 Task: Create a due date automation trigger when advanced on, 2 hours after a card is due add fields with custom field "Resume" set to a number lower than 1 and greater than 10.
Action: Mouse moved to (1309, 105)
Screenshot: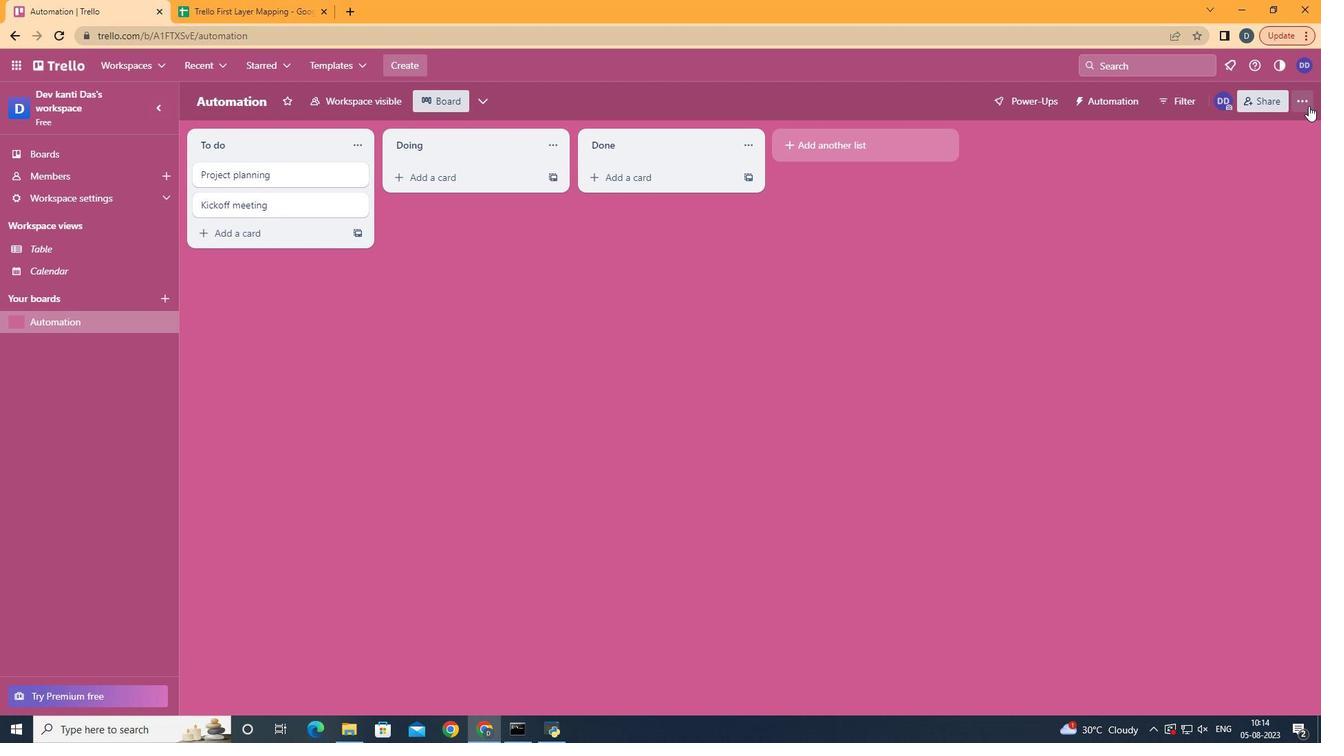 
Action: Mouse pressed left at (1309, 105)
Screenshot: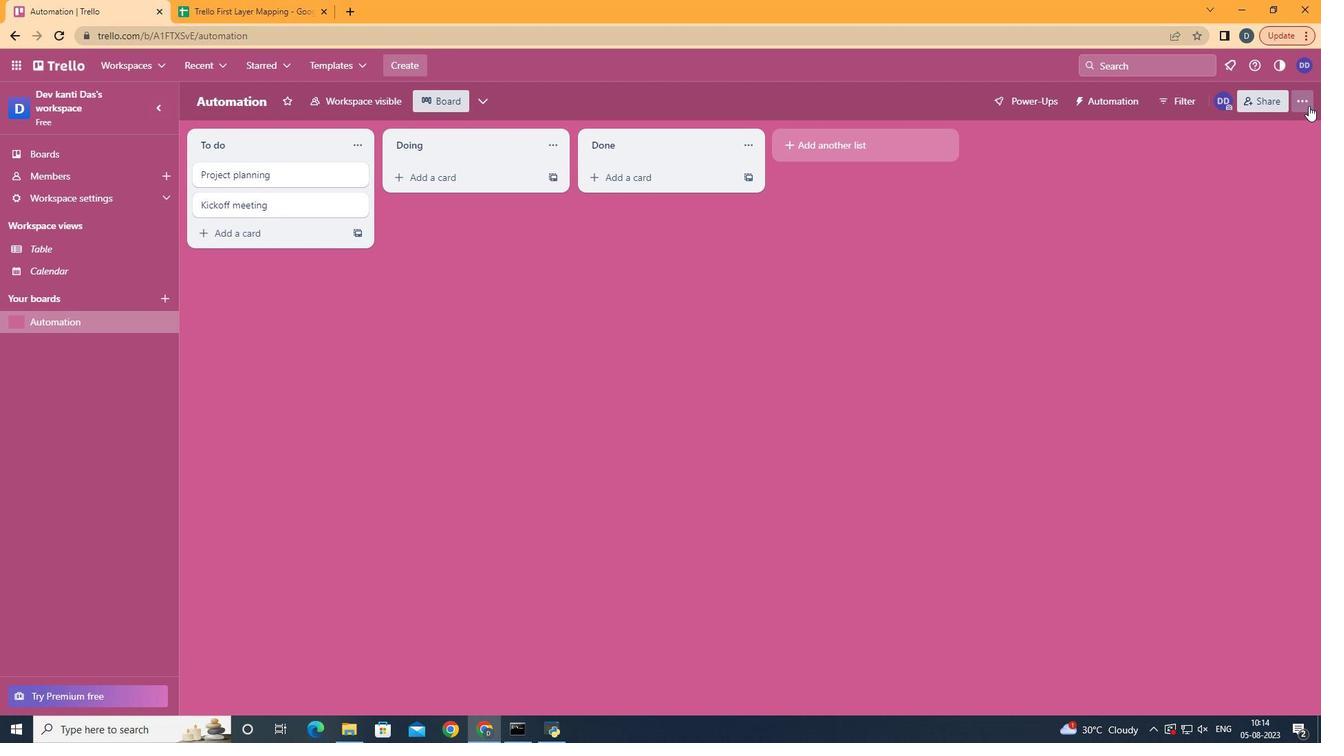 
Action: Mouse moved to (1183, 289)
Screenshot: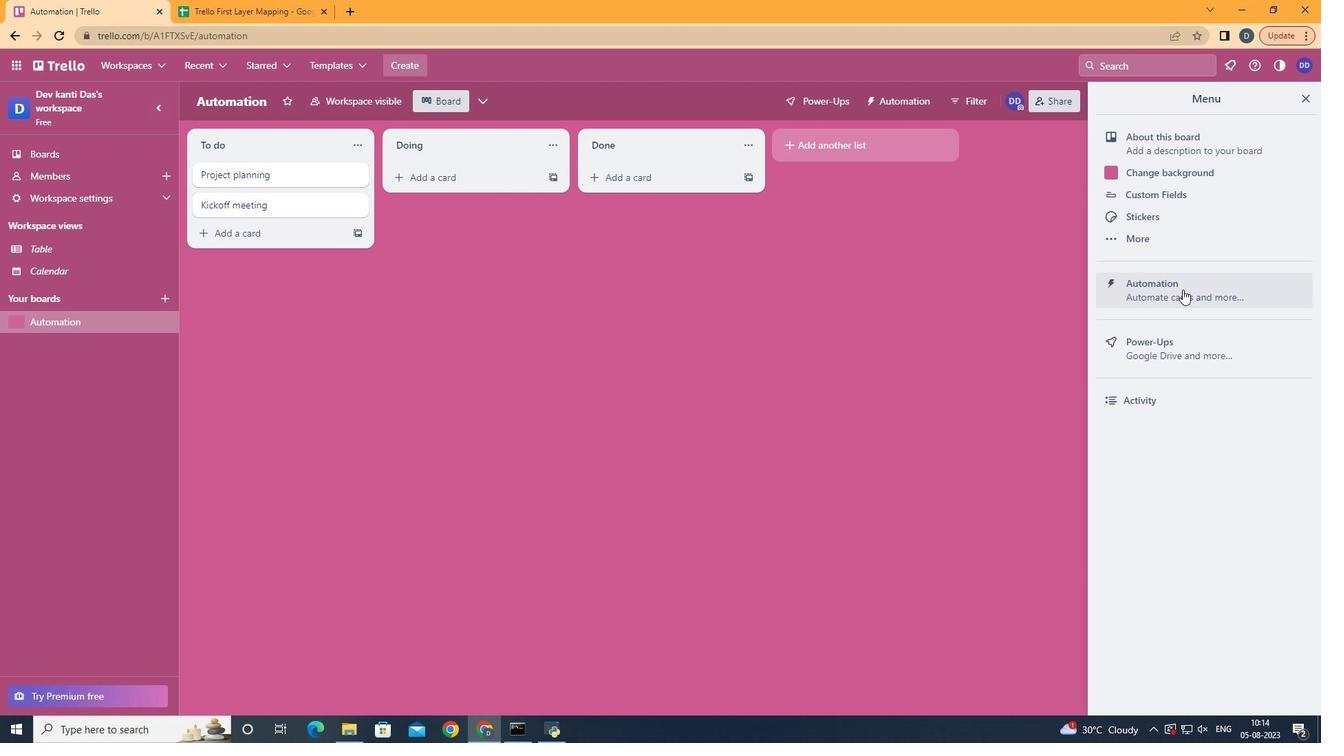 
Action: Mouse pressed left at (1183, 289)
Screenshot: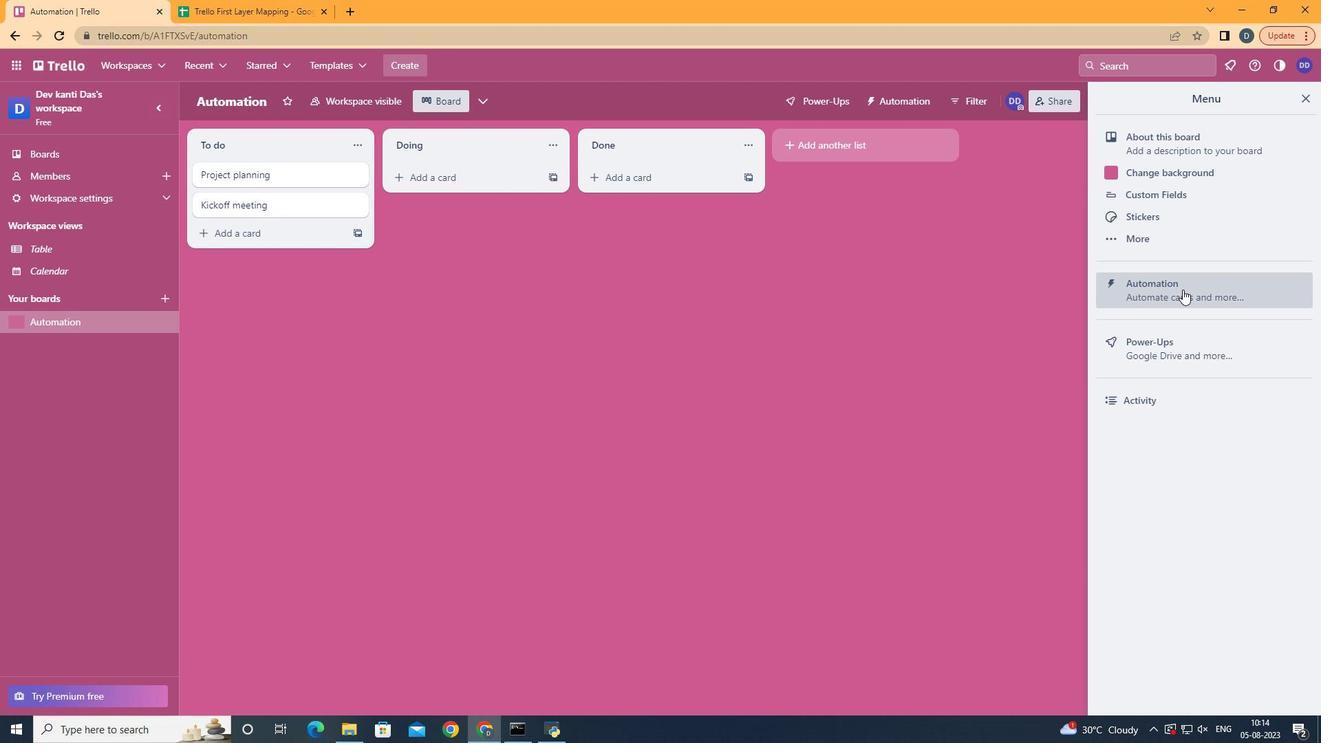 
Action: Mouse moved to (266, 278)
Screenshot: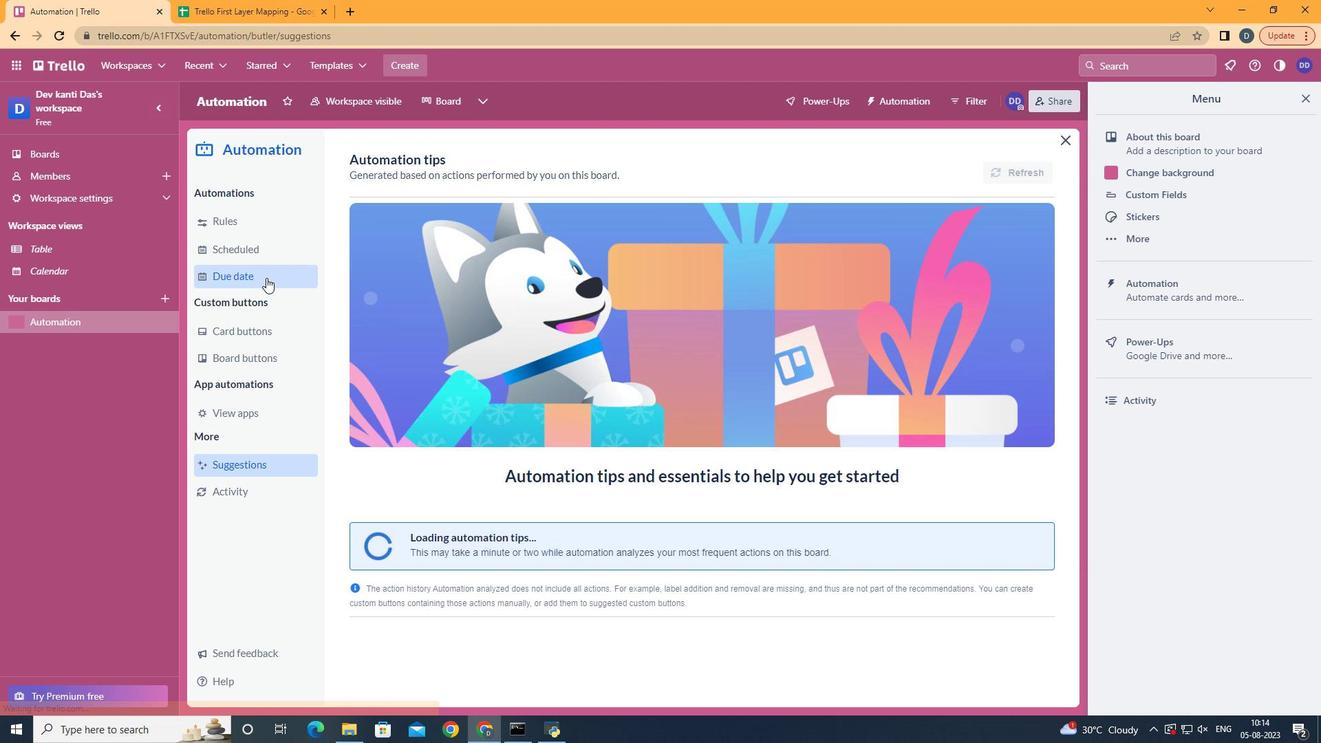 
Action: Mouse pressed left at (266, 278)
Screenshot: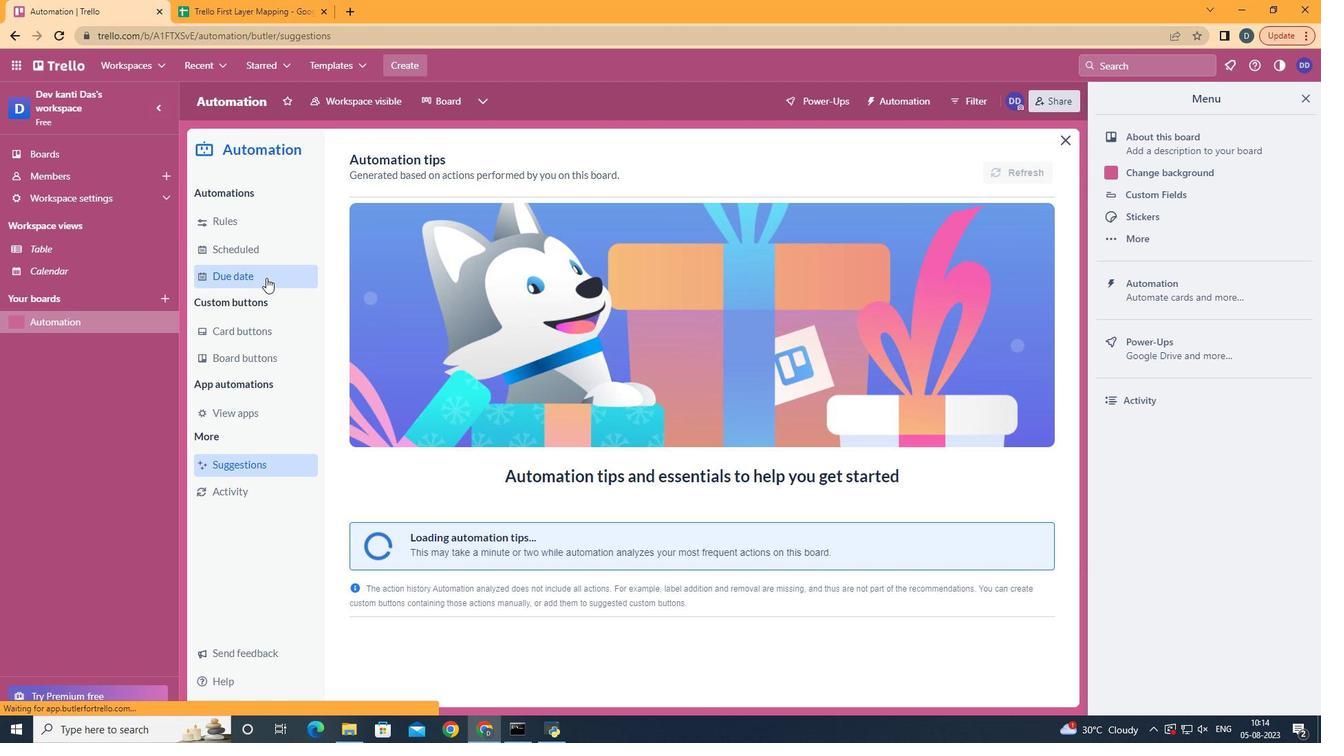 
Action: Mouse moved to (969, 165)
Screenshot: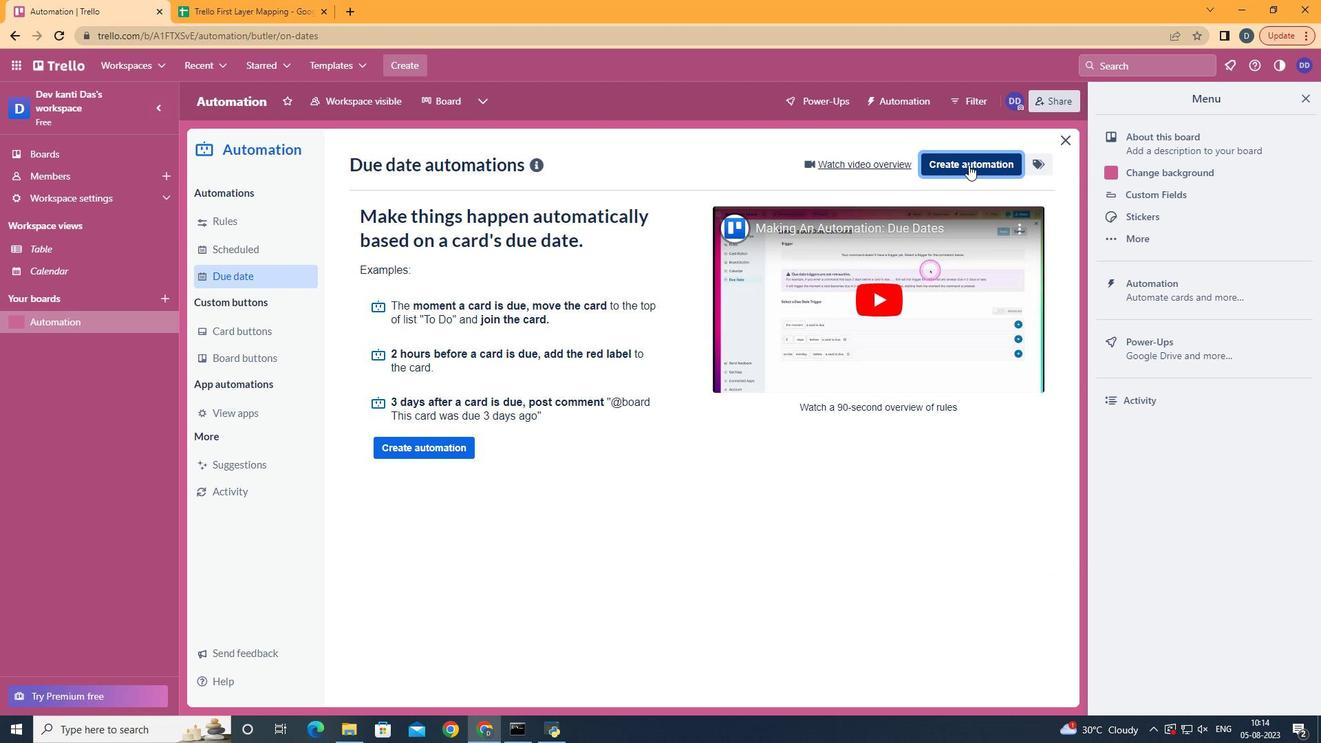 
Action: Mouse pressed left at (969, 165)
Screenshot: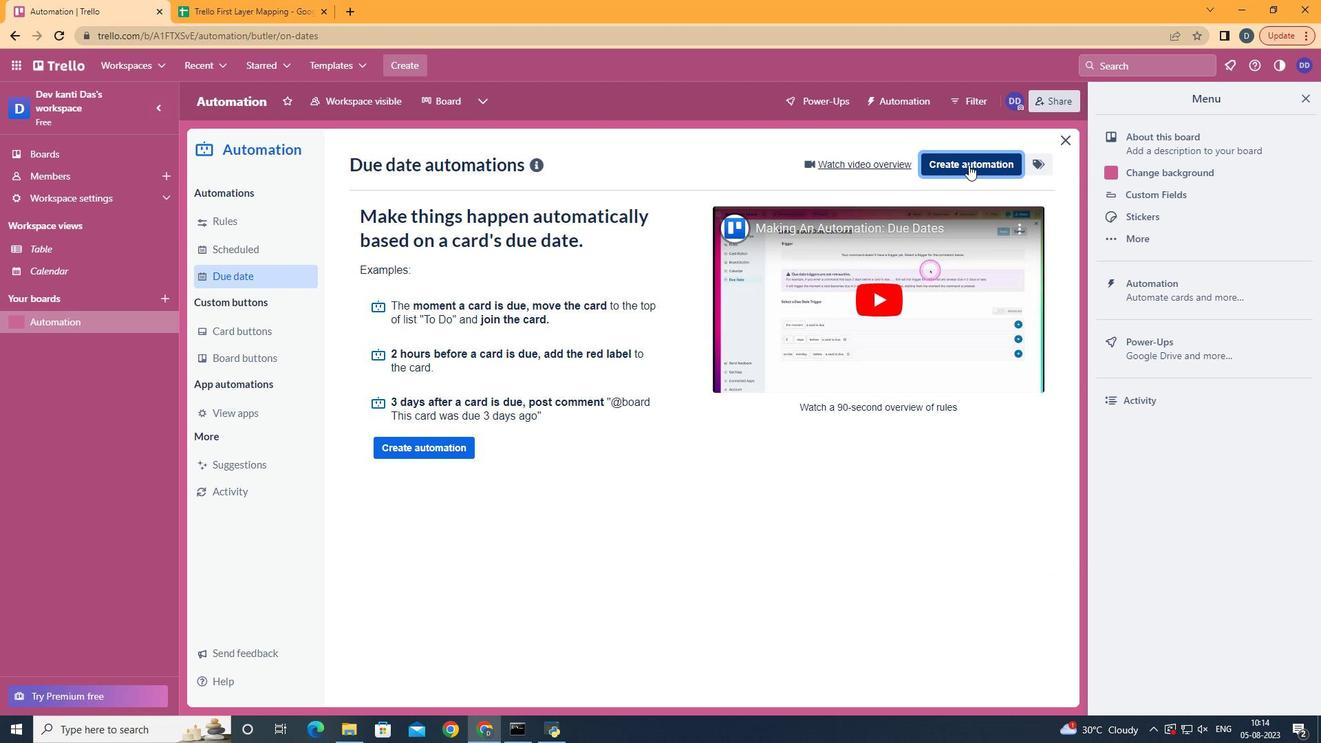 
Action: Mouse moved to (756, 299)
Screenshot: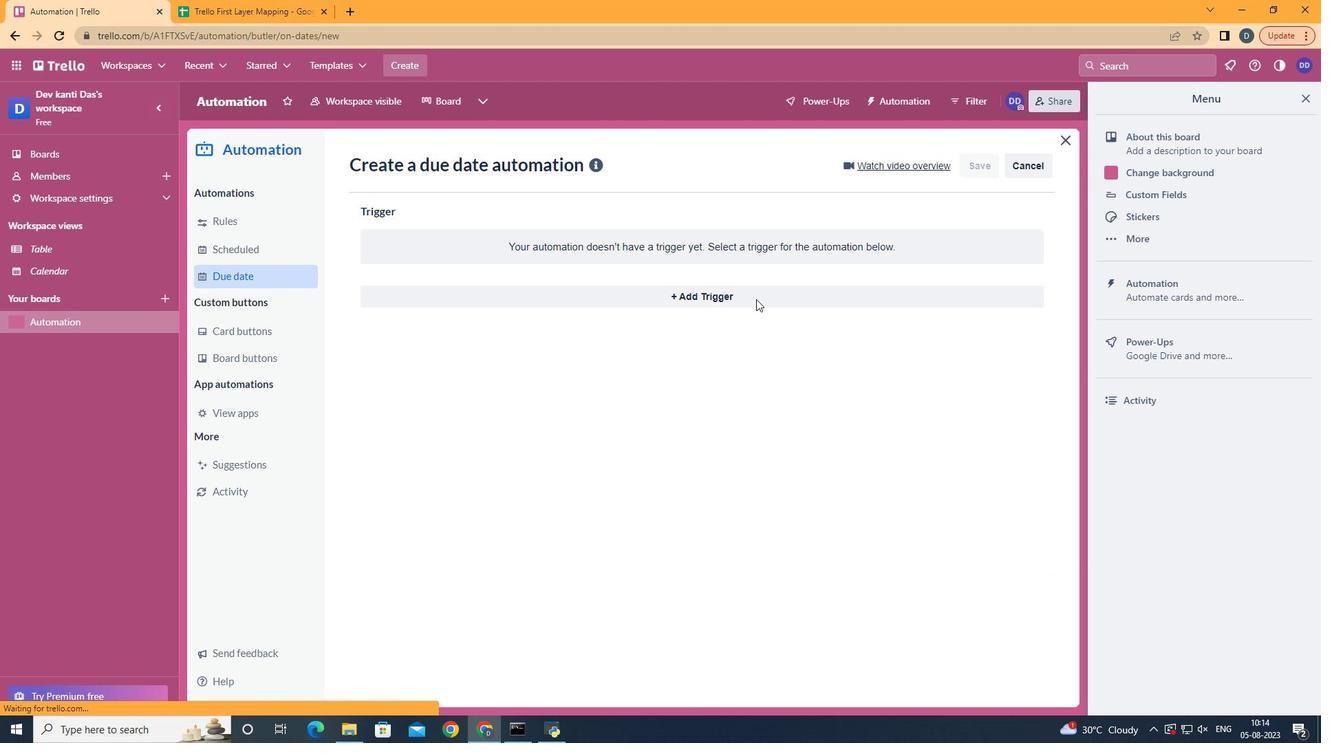 
Action: Mouse pressed left at (756, 299)
Screenshot: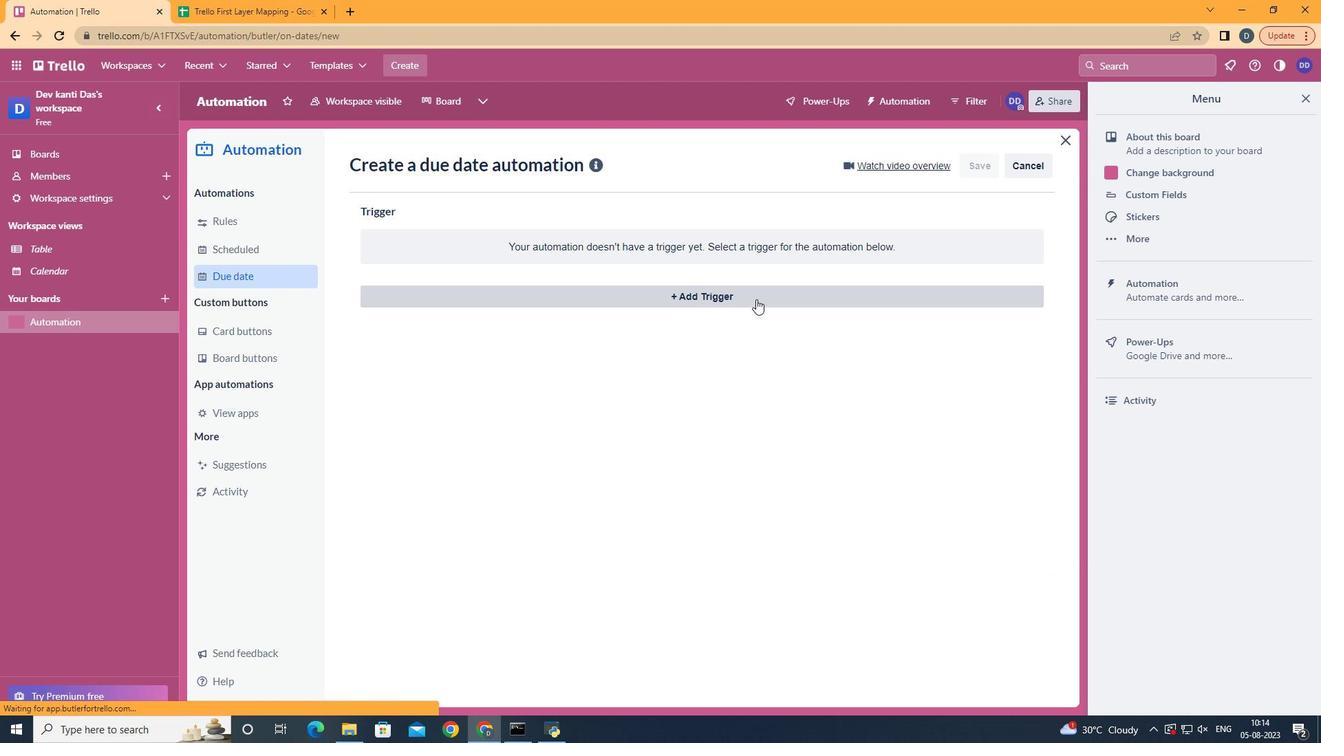 
Action: Mouse moved to (445, 583)
Screenshot: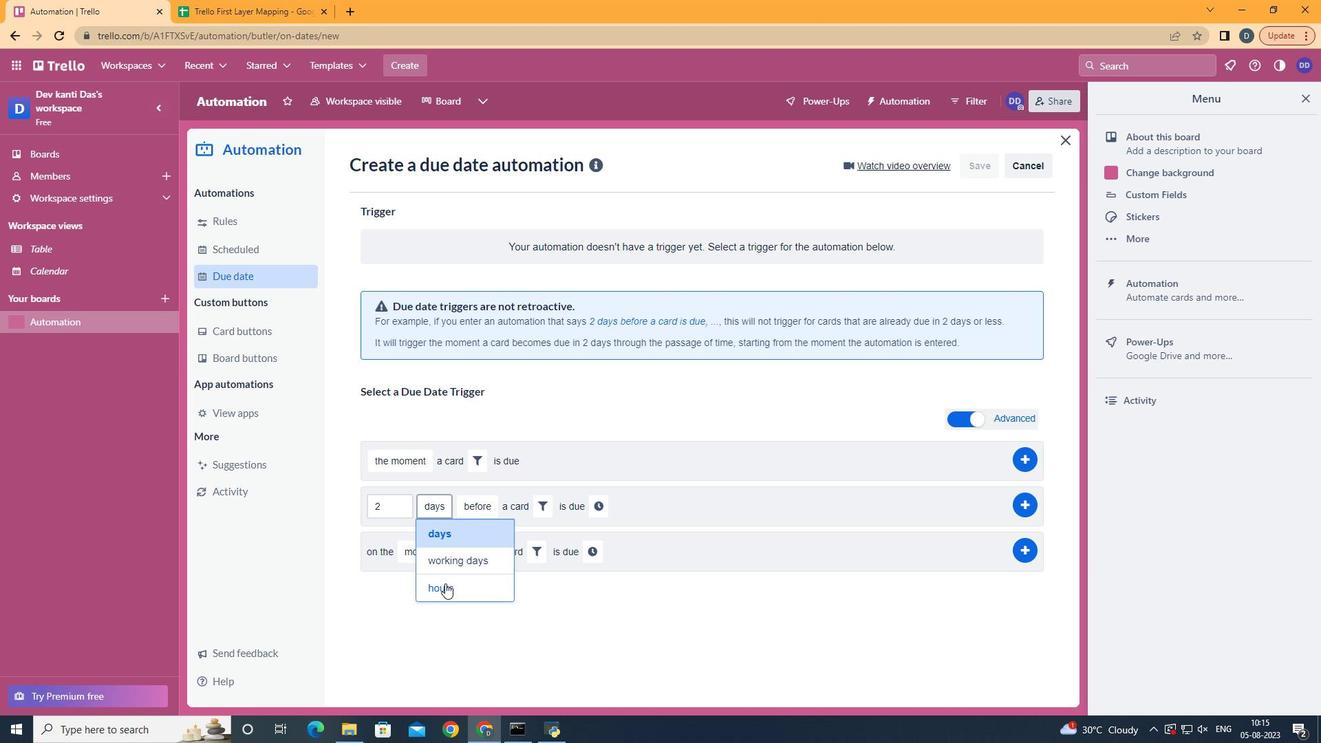 
Action: Mouse pressed left at (445, 583)
Screenshot: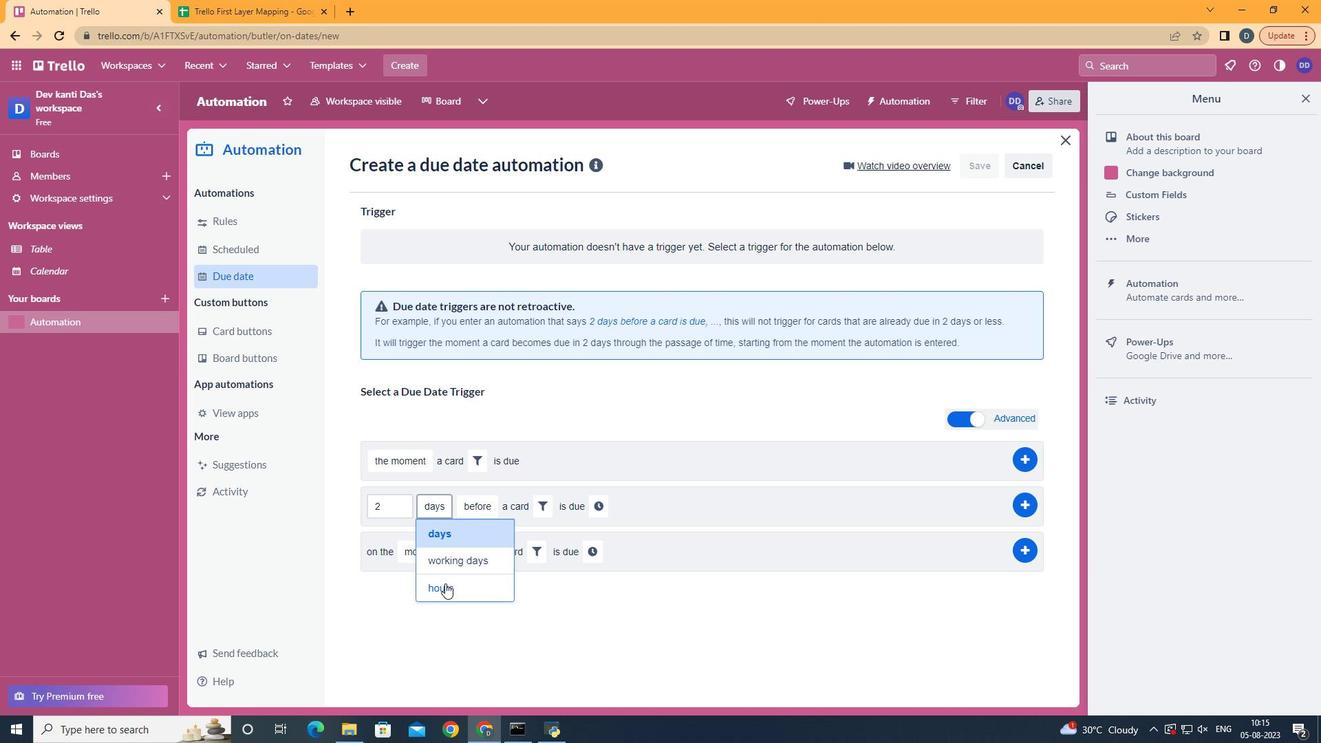 
Action: Mouse moved to (485, 563)
Screenshot: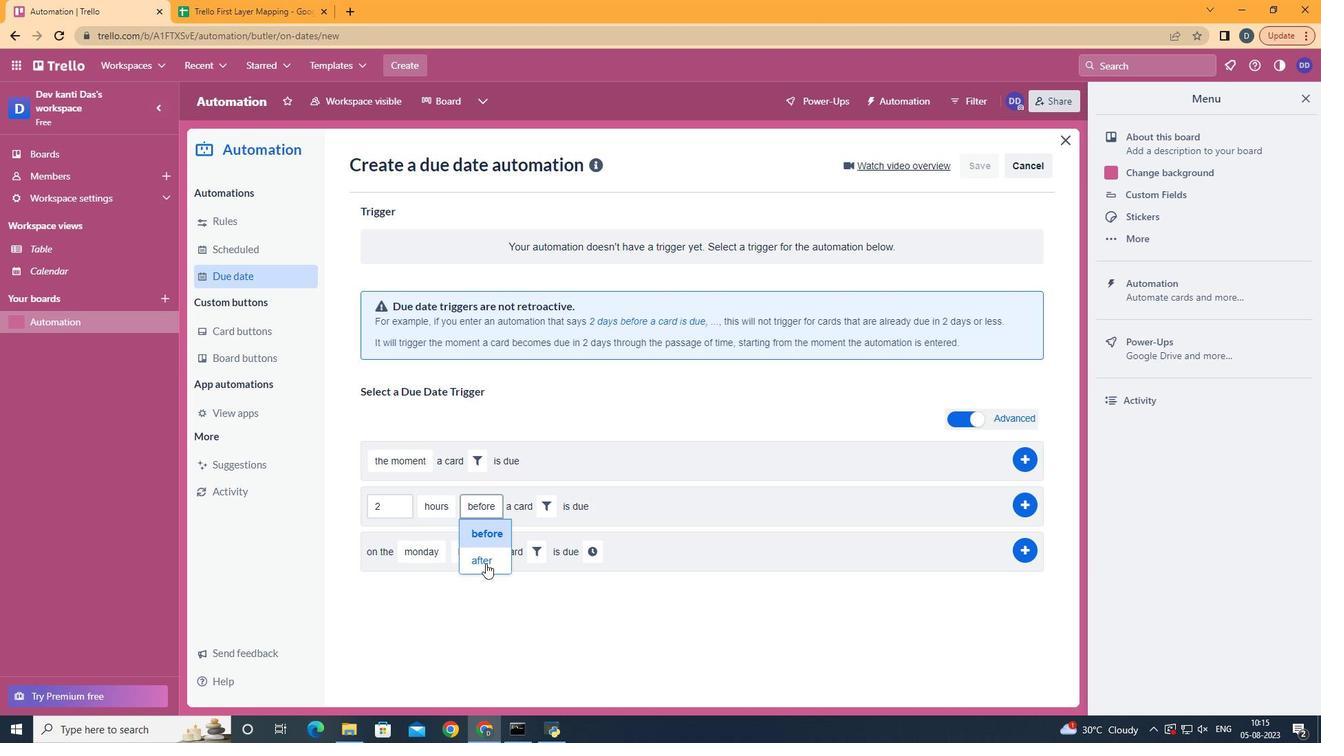 
Action: Mouse pressed left at (485, 563)
Screenshot: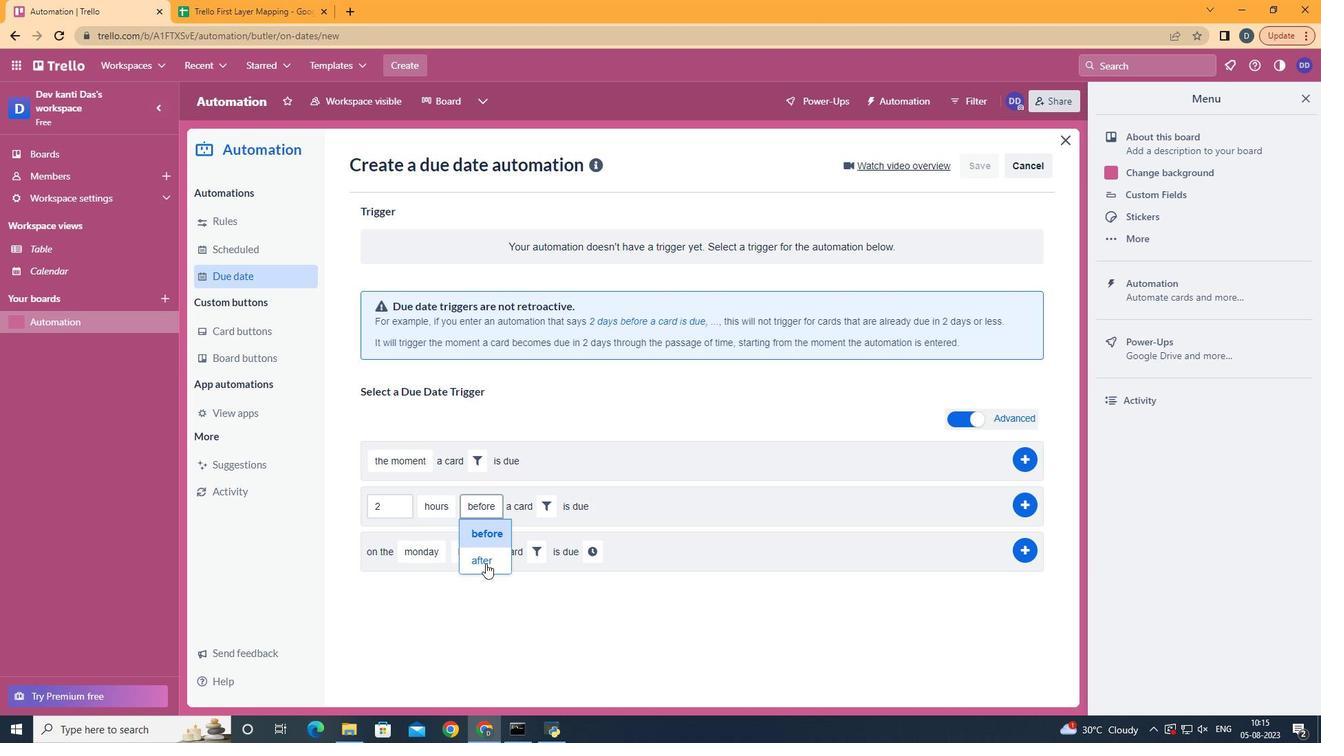 
Action: Mouse moved to (543, 510)
Screenshot: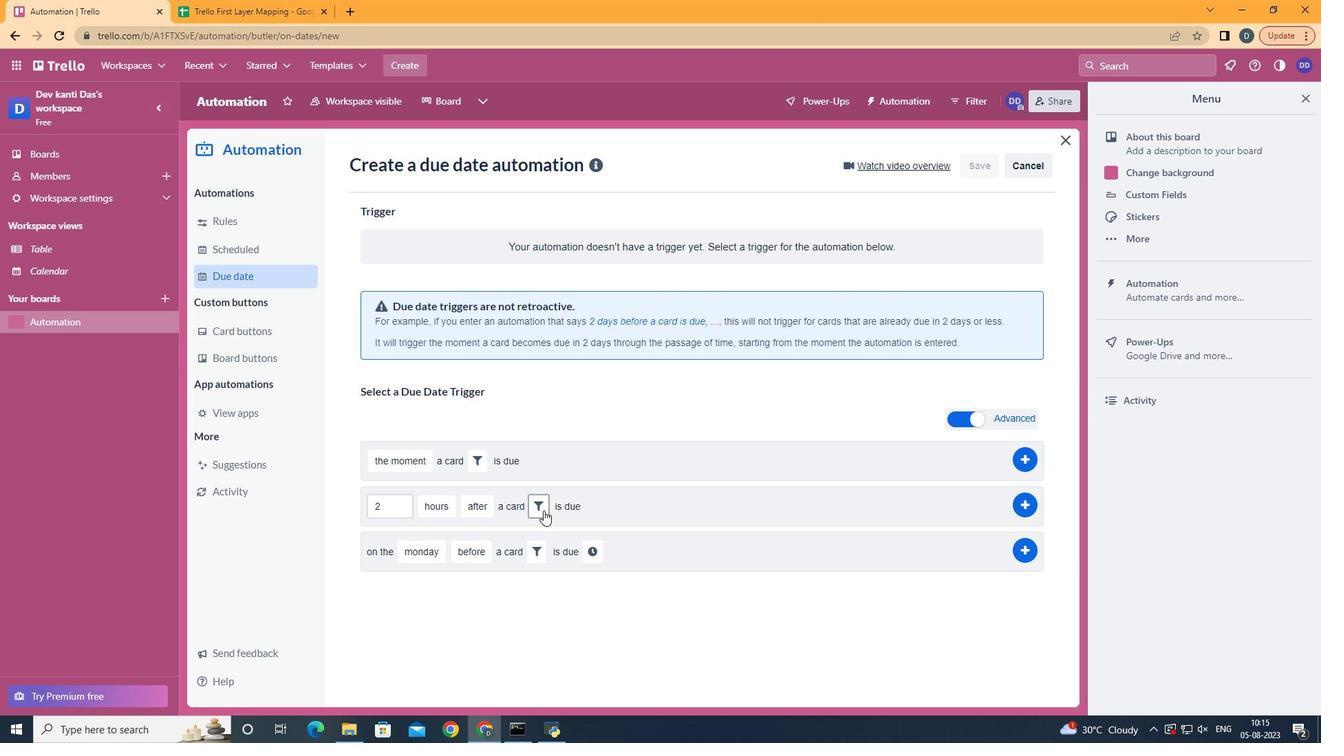
Action: Mouse pressed left at (543, 510)
Screenshot: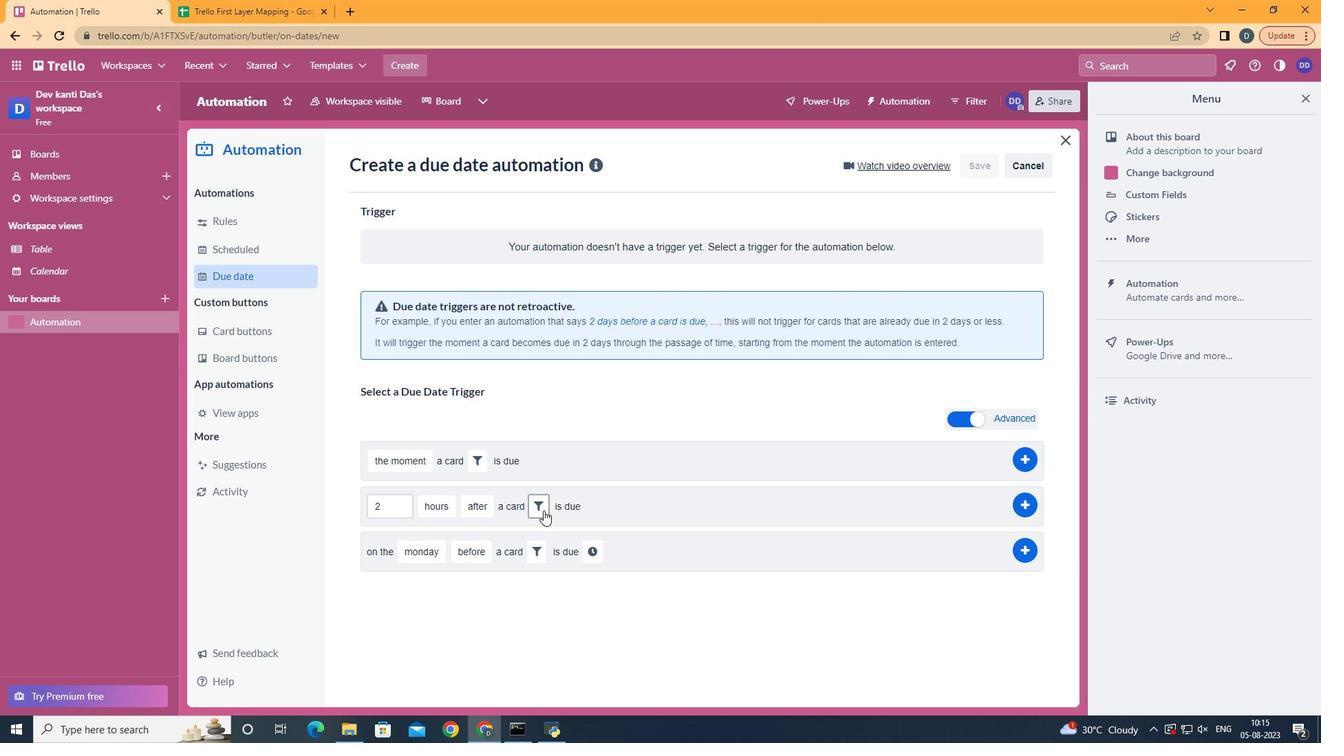 
Action: Mouse moved to (780, 558)
Screenshot: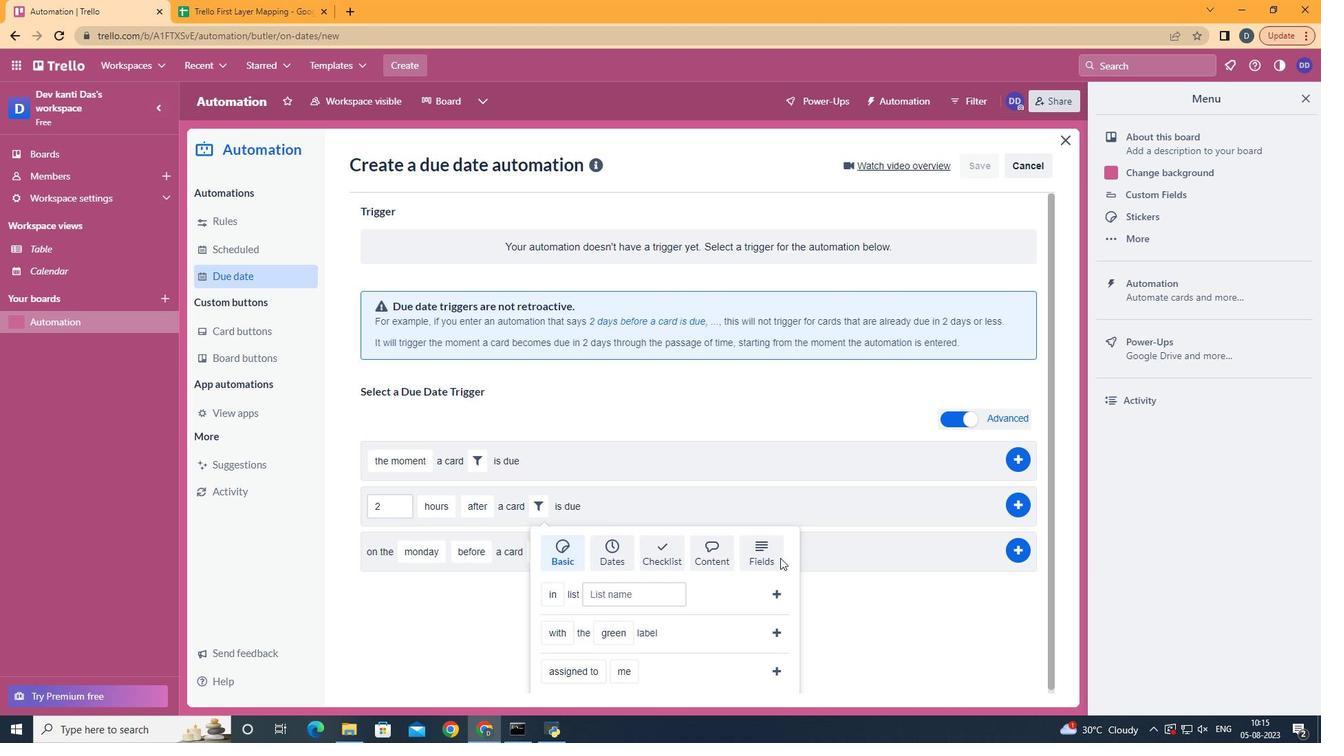 
Action: Mouse pressed left at (780, 558)
Screenshot: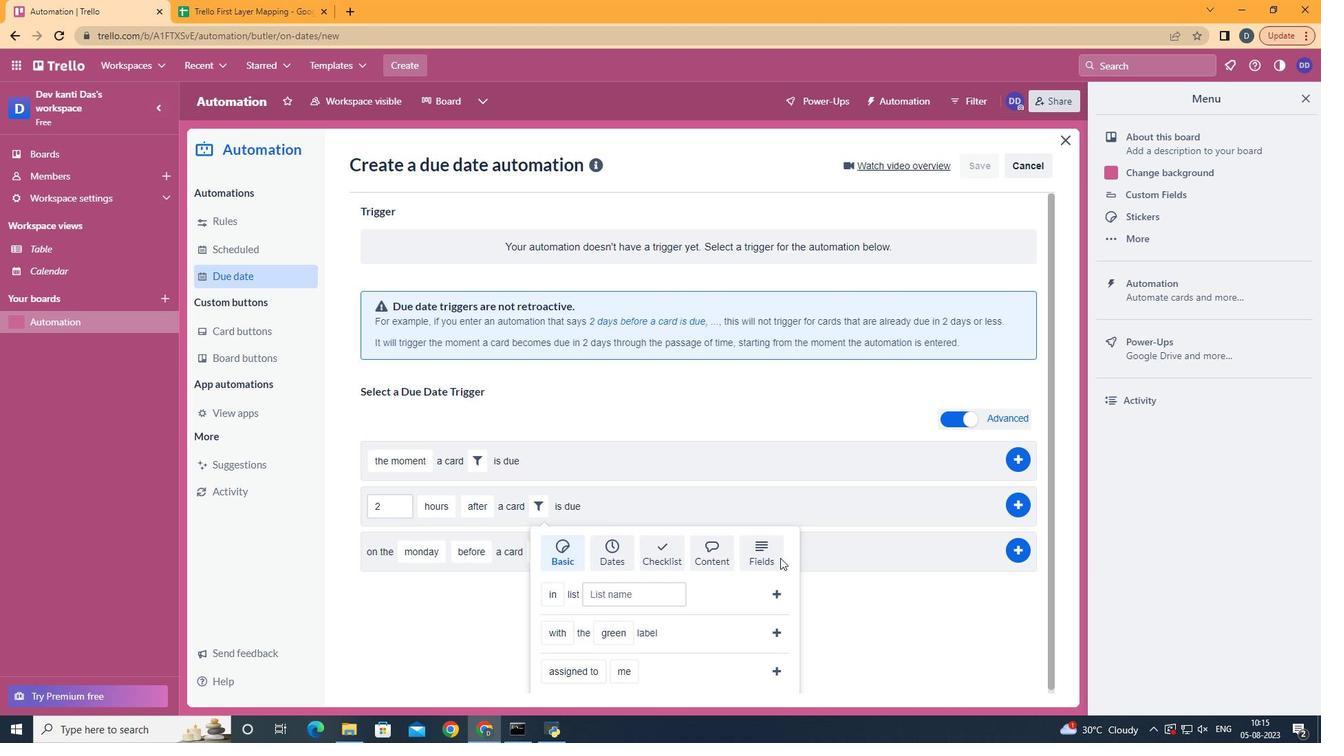 
Action: Mouse moved to (780, 557)
Screenshot: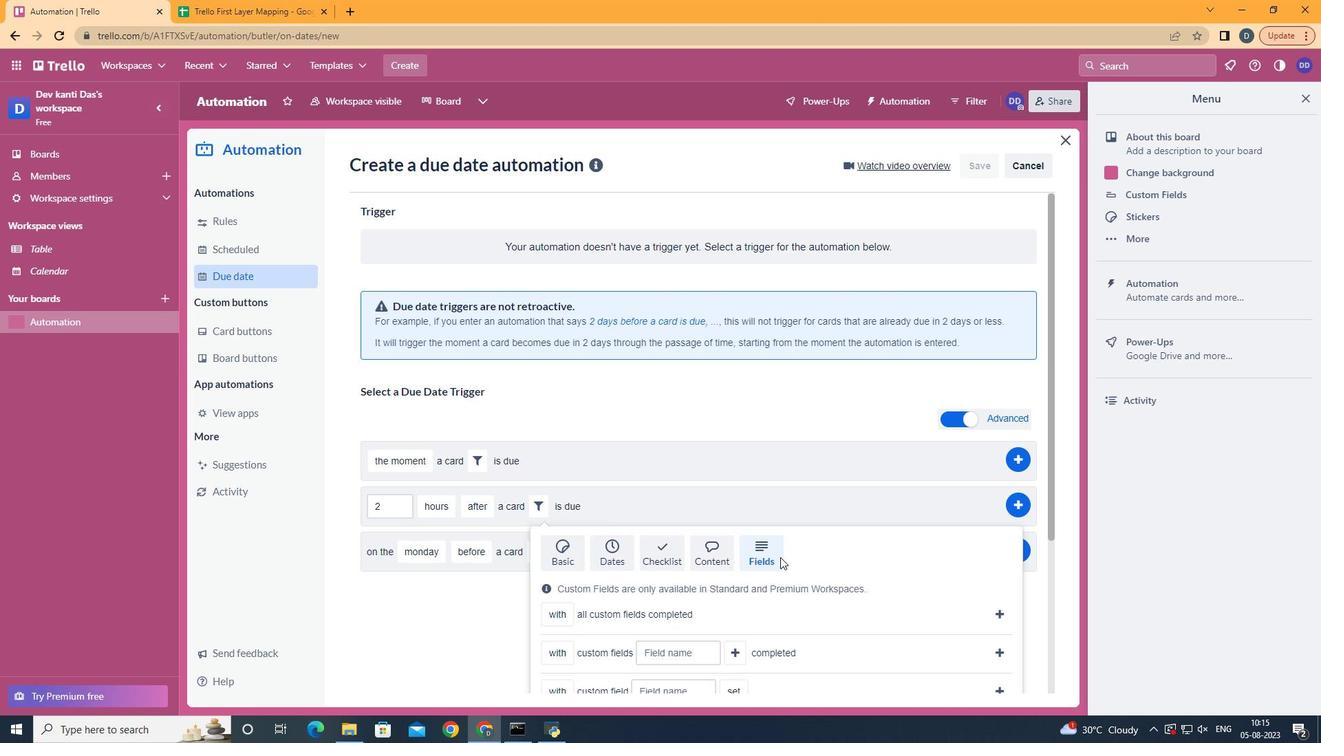 
Action: Mouse scrolled (780, 556) with delta (0, 0)
Screenshot: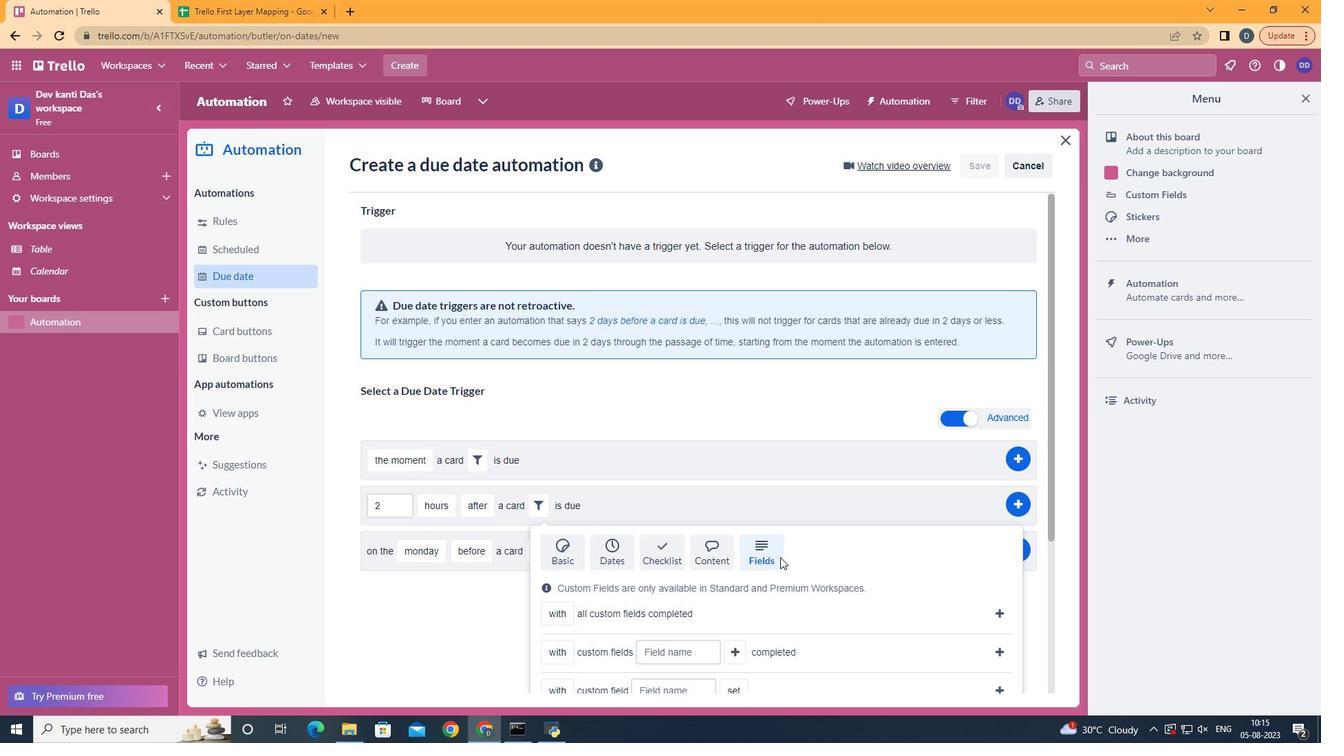 
Action: Mouse scrolled (780, 556) with delta (0, 0)
Screenshot: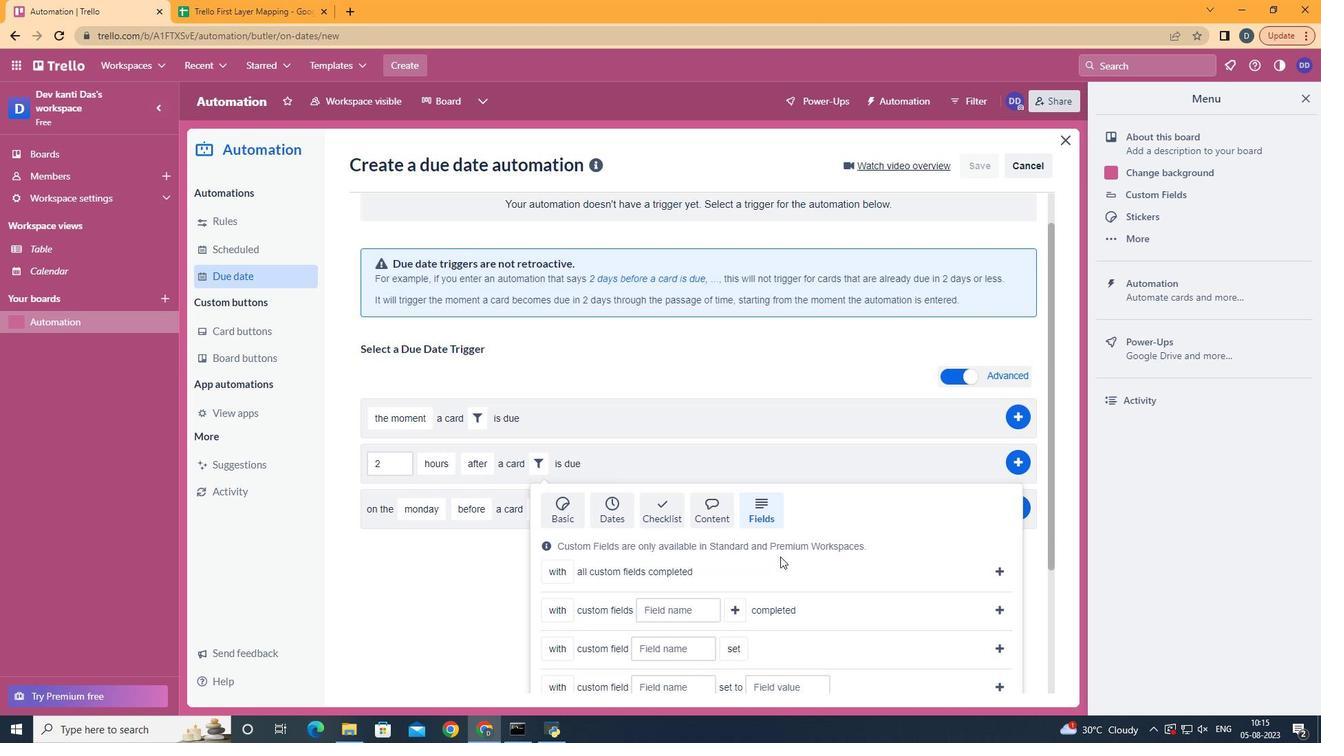
Action: Mouse scrolled (780, 556) with delta (0, 0)
Screenshot: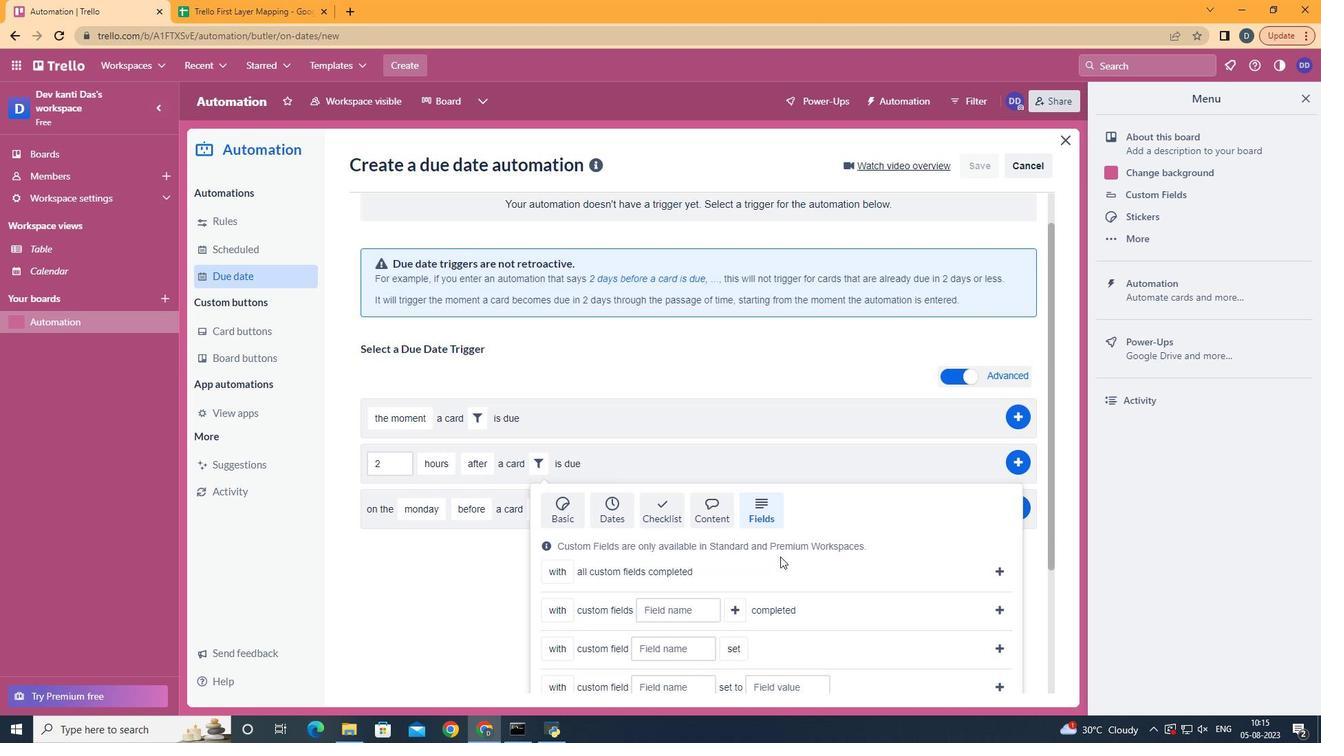 
Action: Mouse scrolled (780, 556) with delta (0, 0)
Screenshot: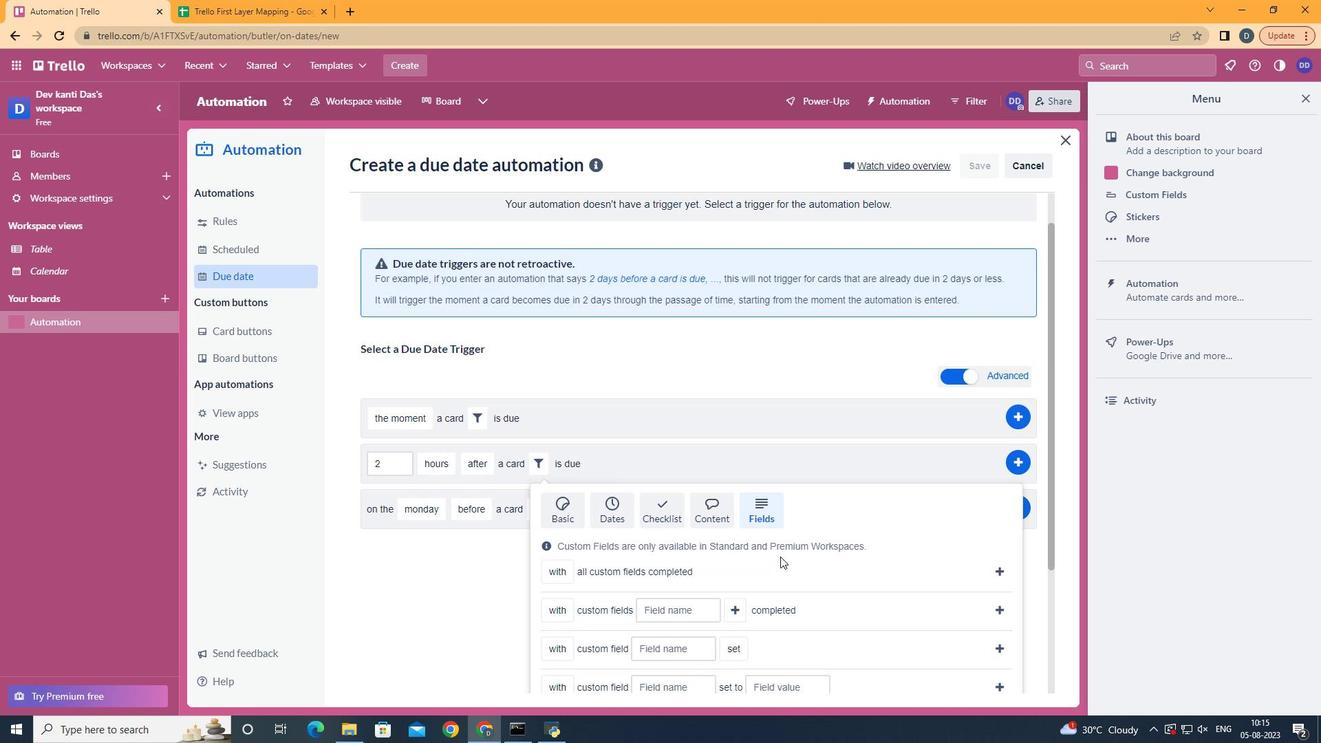 
Action: Mouse scrolled (780, 556) with delta (0, 0)
Screenshot: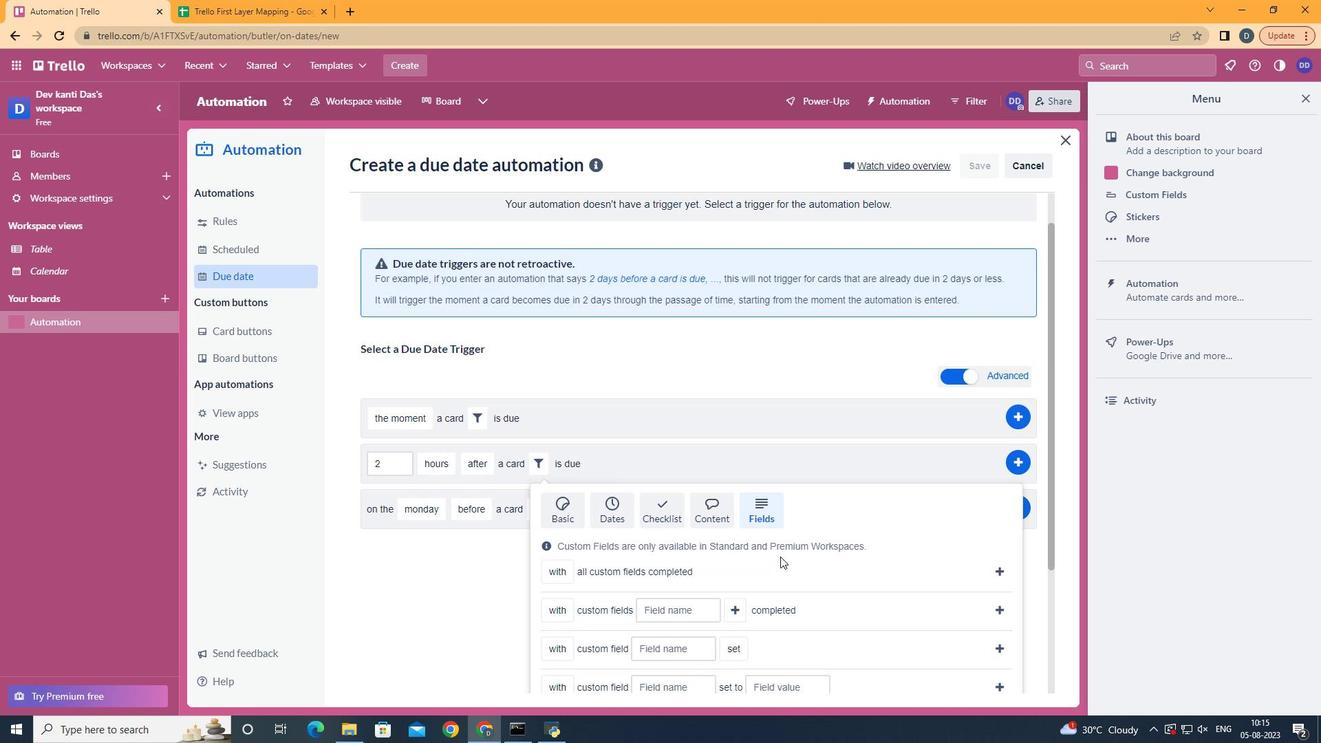 
Action: Mouse moved to (560, 611)
Screenshot: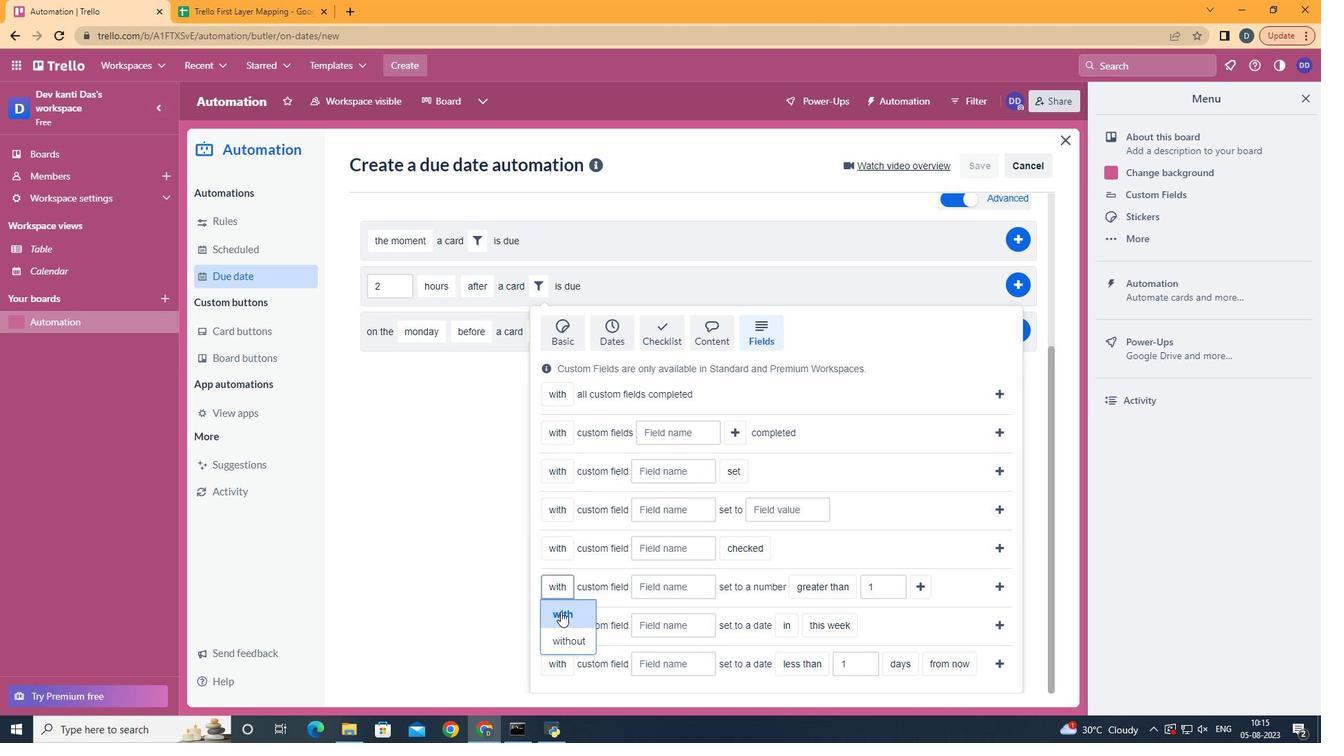 
Action: Mouse pressed left at (560, 611)
Screenshot: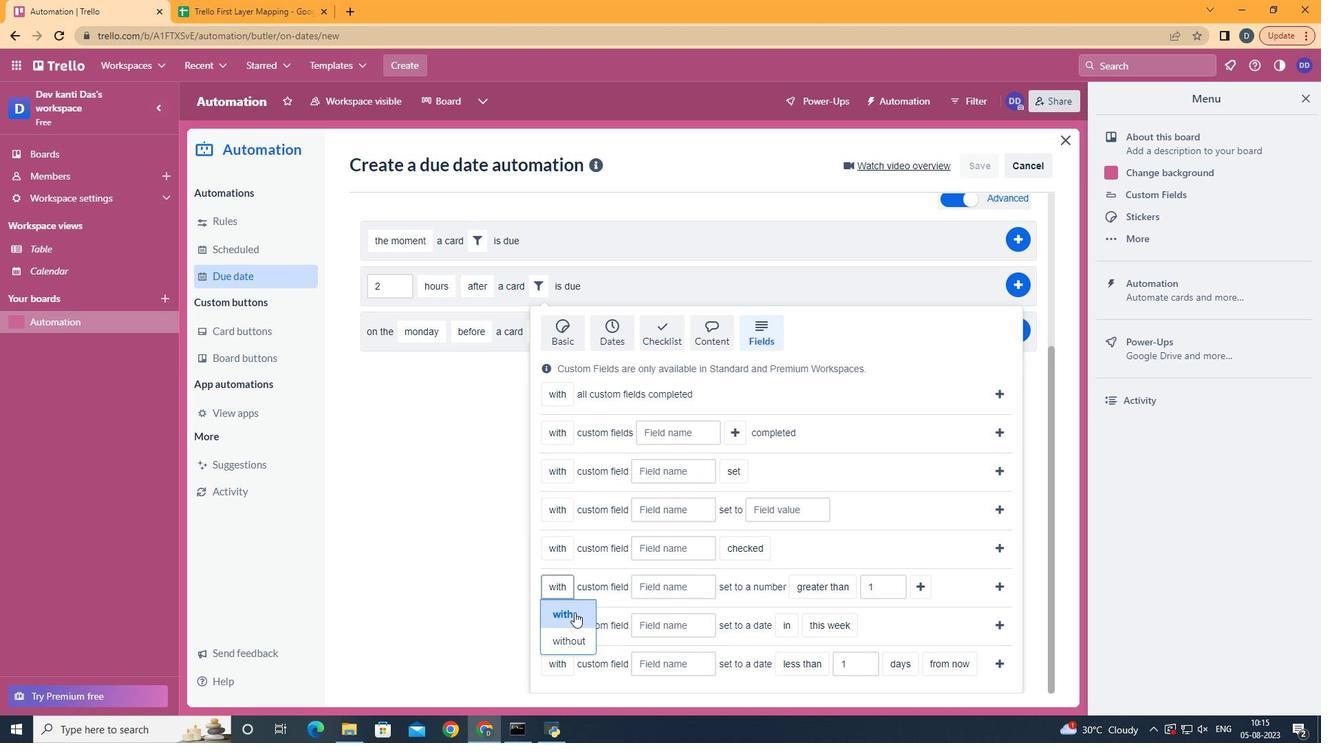 
Action: Mouse moved to (658, 590)
Screenshot: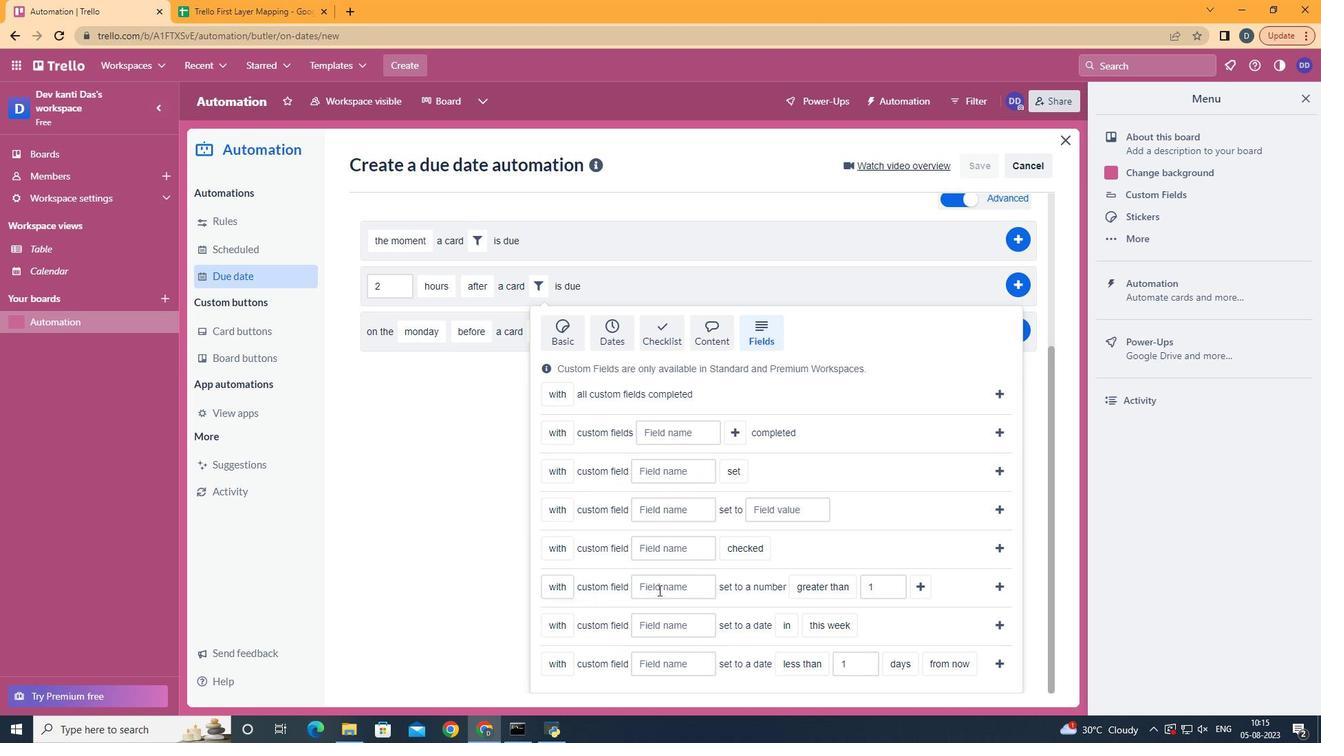 
Action: Mouse pressed left at (658, 590)
Screenshot: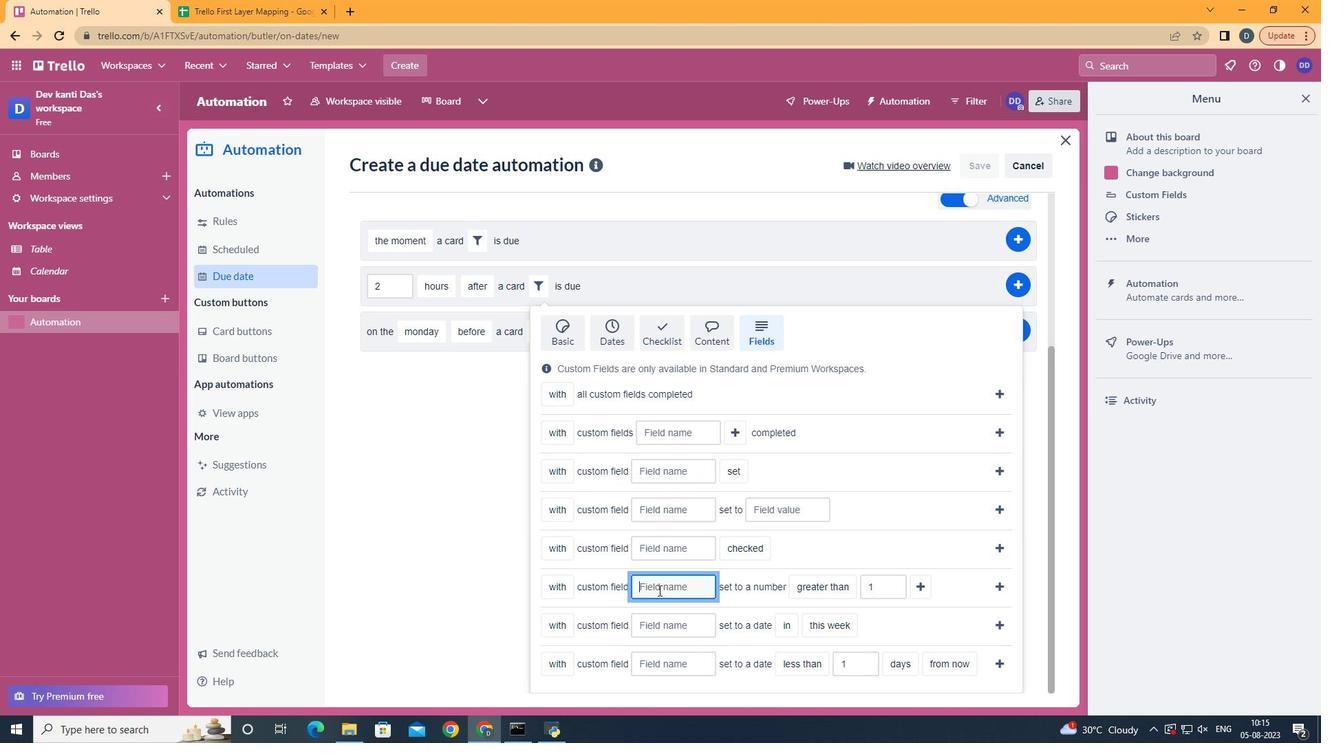 
Action: Key pressed <Key.shift>Resume
Screenshot: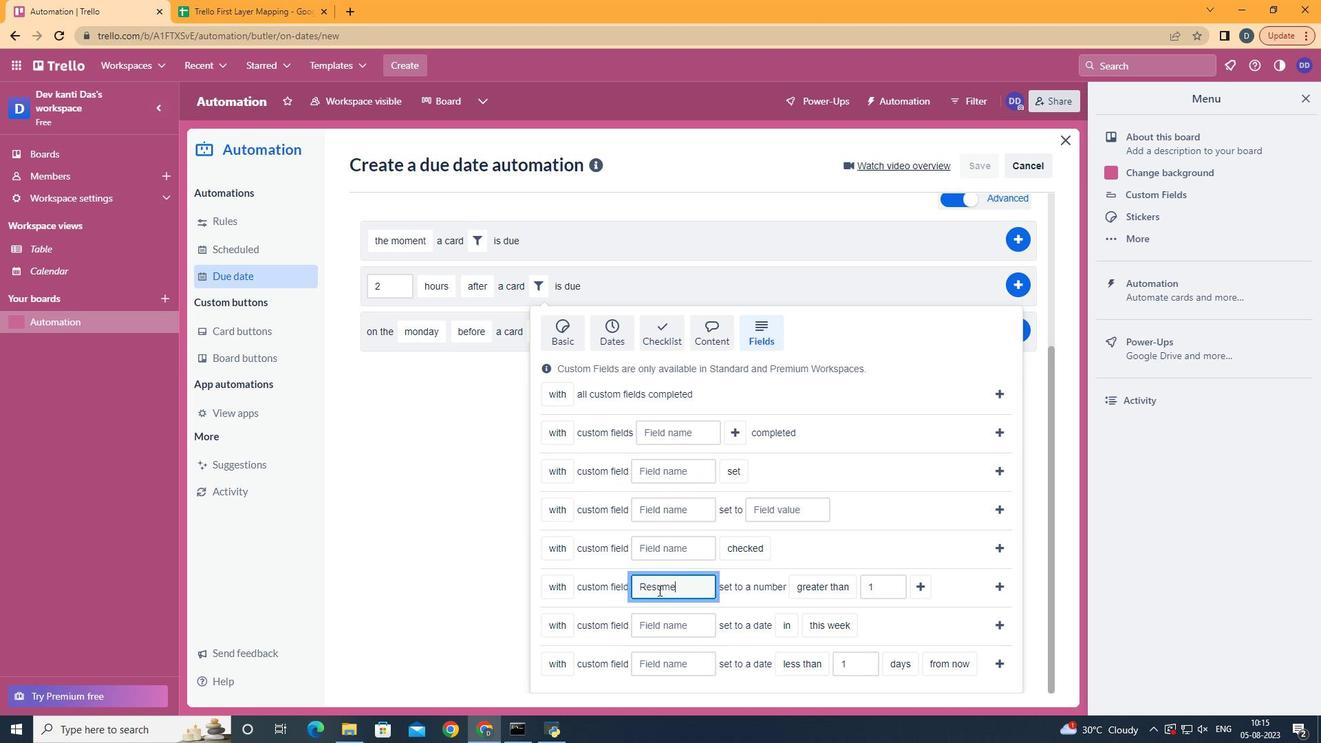 
Action: Mouse moved to (845, 536)
Screenshot: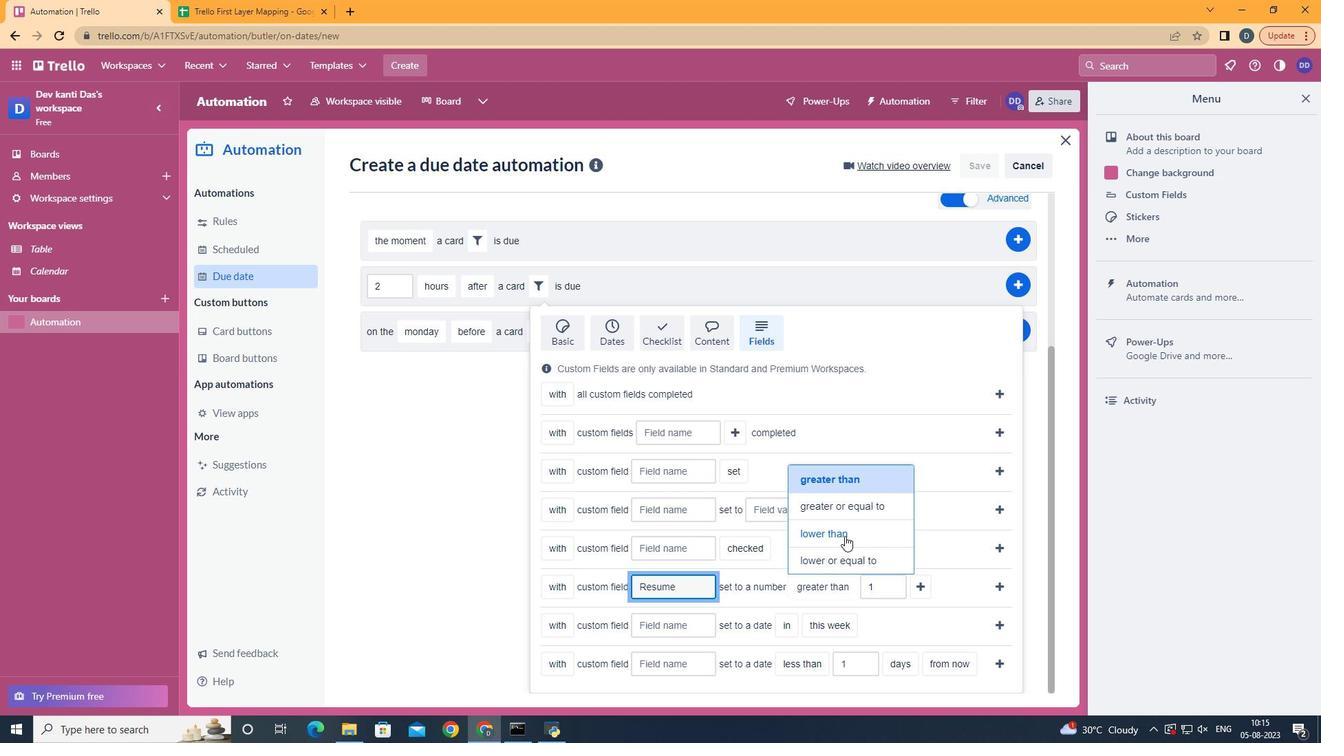 
Action: Mouse pressed left at (845, 536)
Screenshot: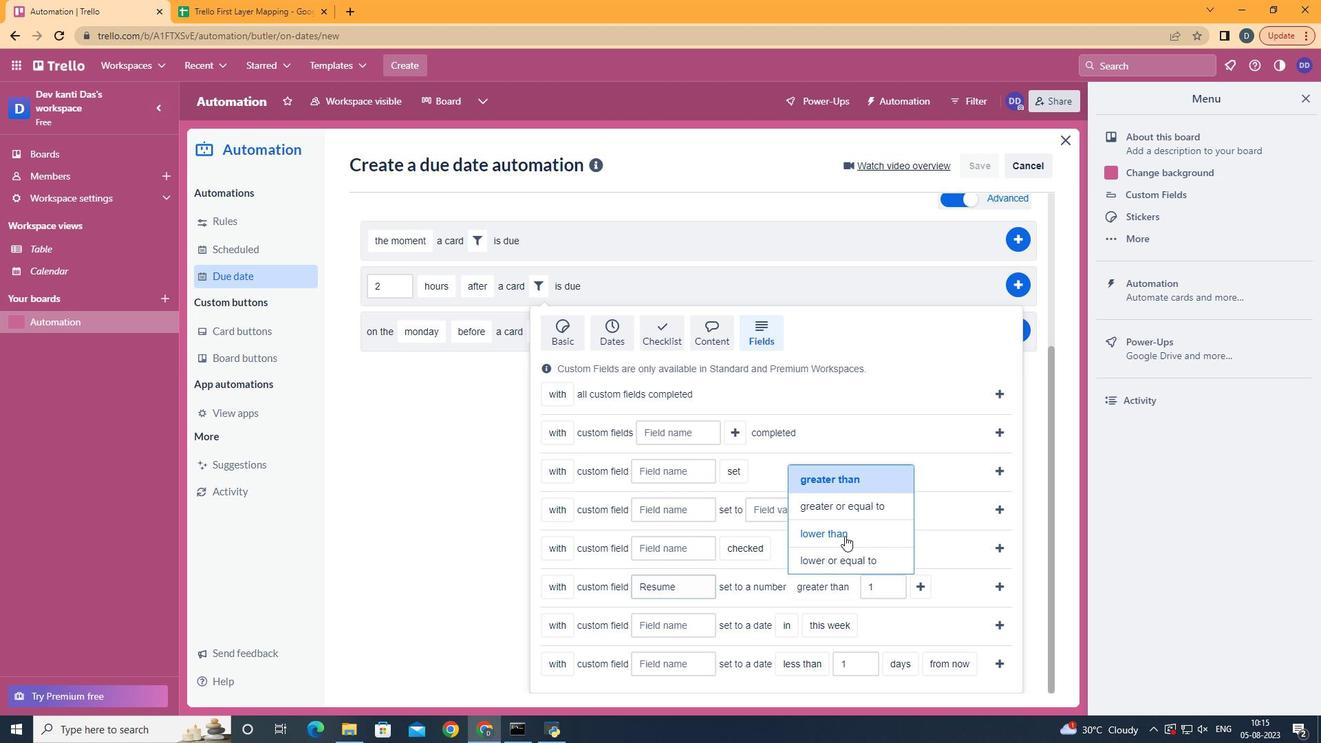 
Action: Mouse moved to (907, 591)
Screenshot: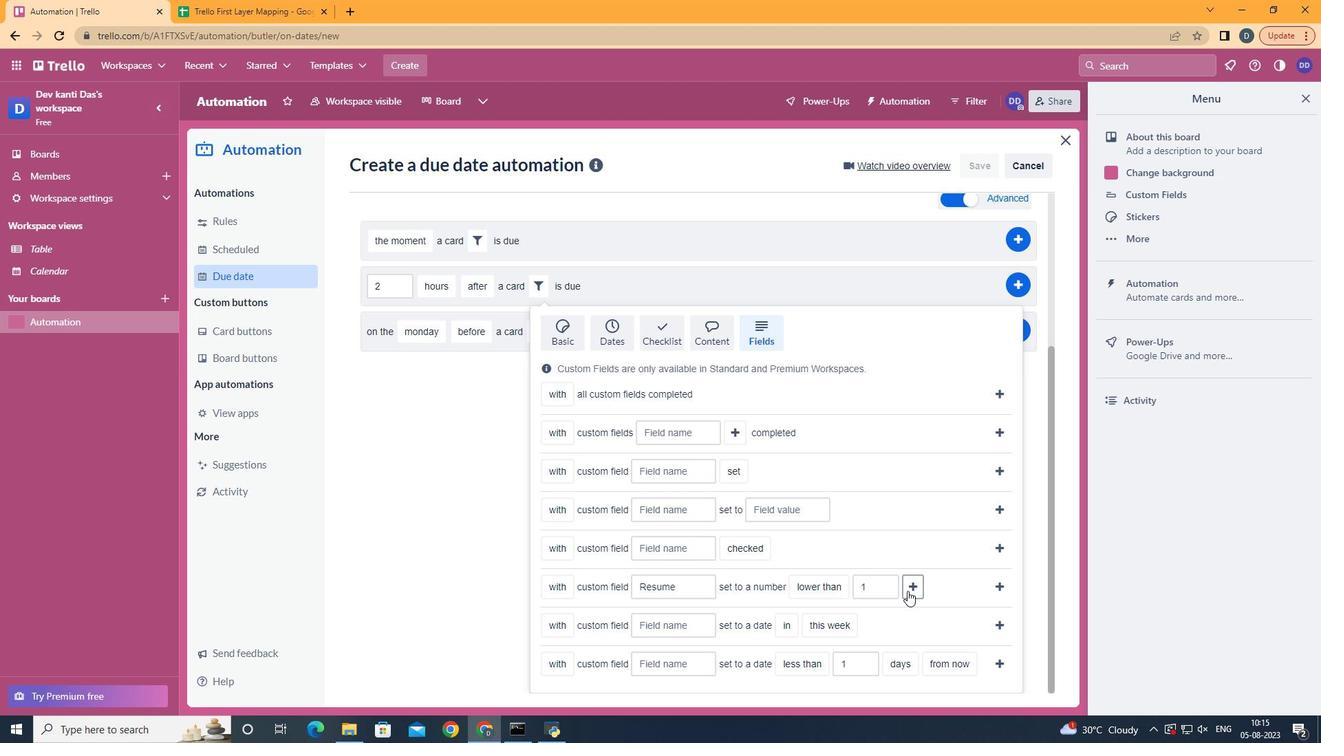 
Action: Mouse pressed left at (907, 591)
Screenshot: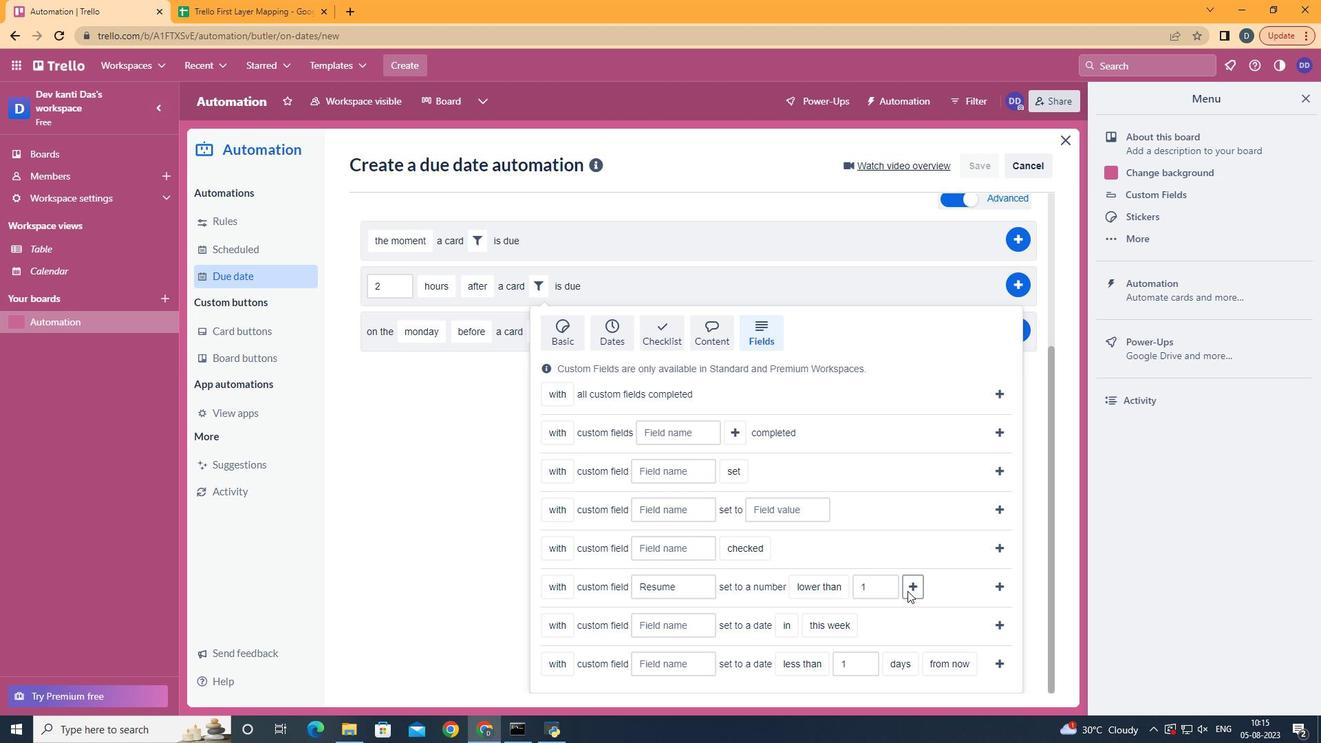 
Action: Mouse moved to (637, 564)
Screenshot: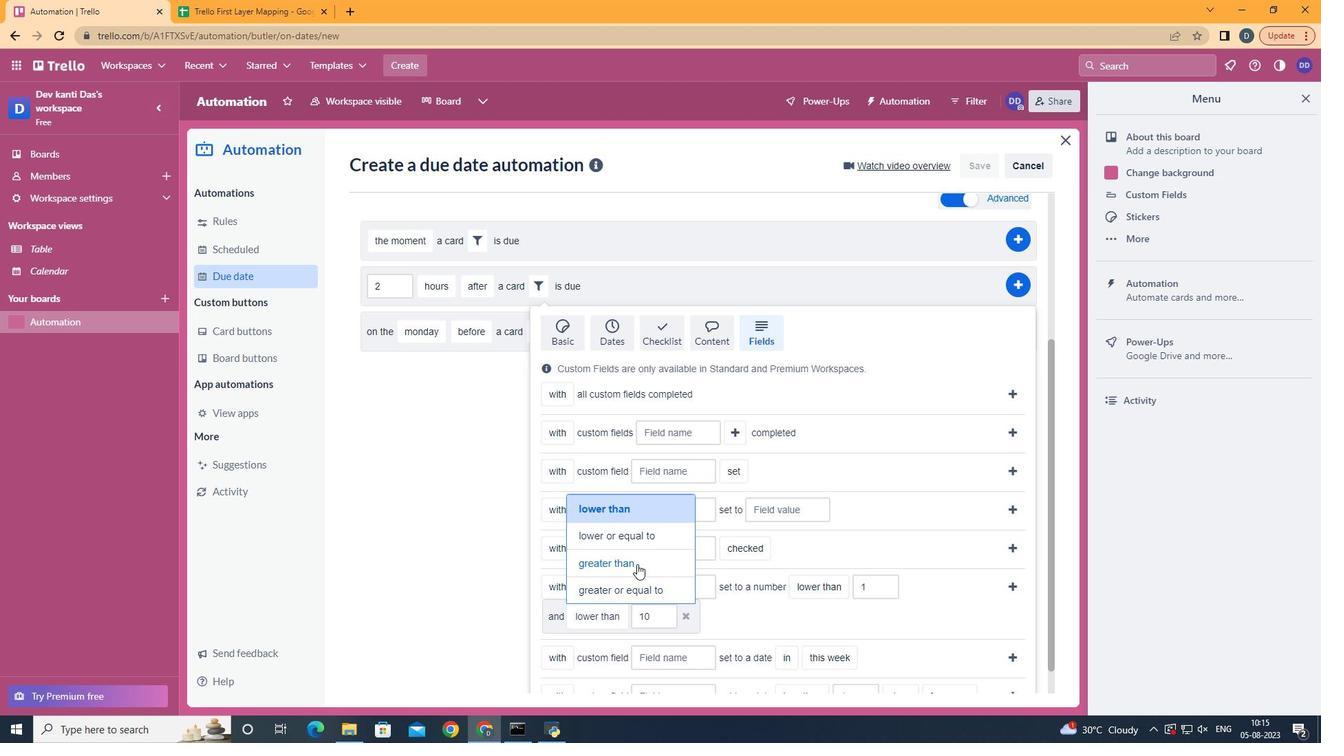 
Action: Mouse pressed left at (637, 564)
Screenshot: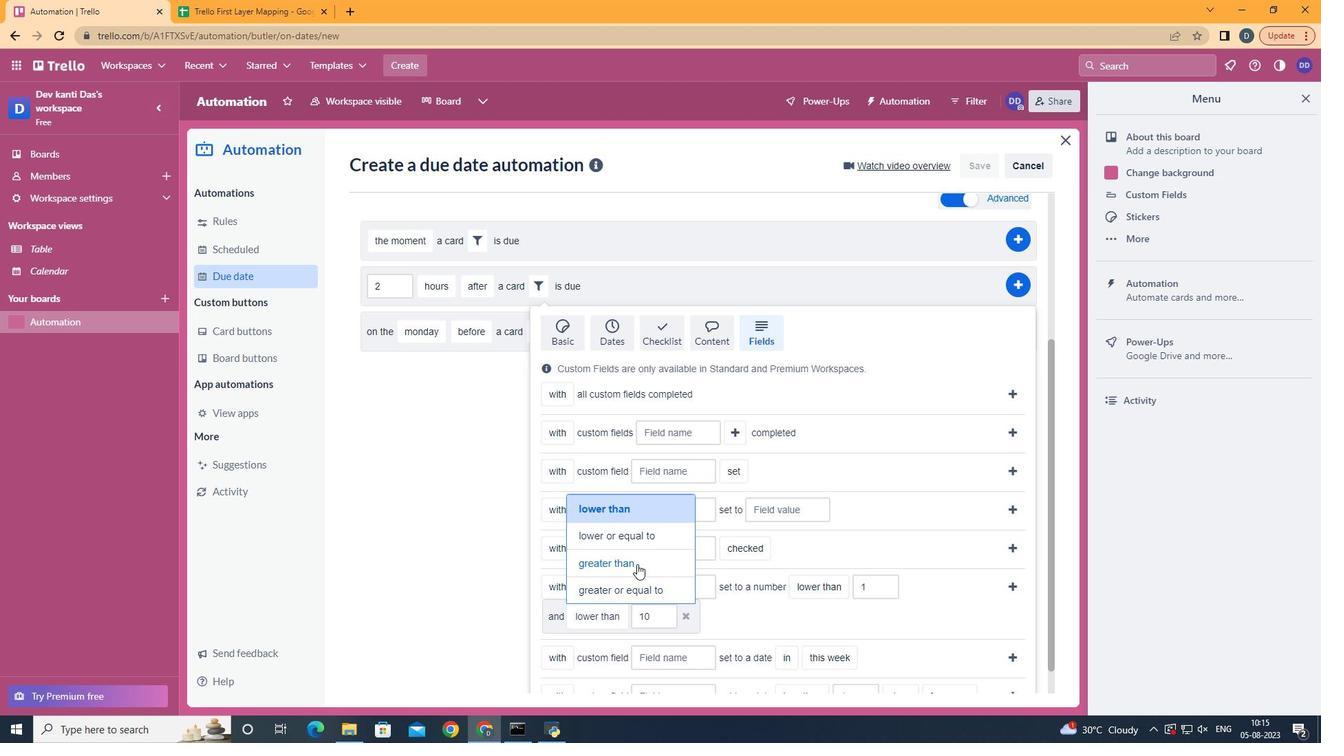 
Action: Mouse moved to (1011, 591)
Screenshot: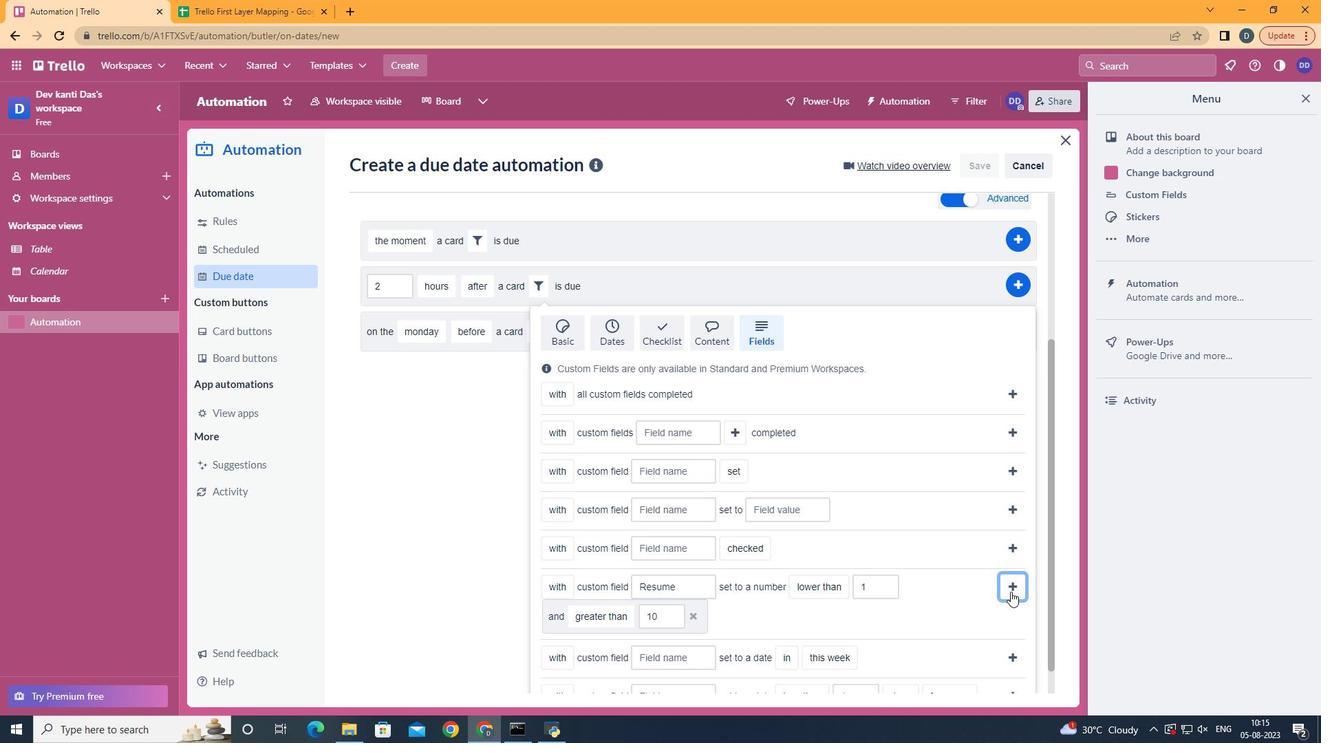 
Action: Mouse pressed left at (1011, 591)
Screenshot: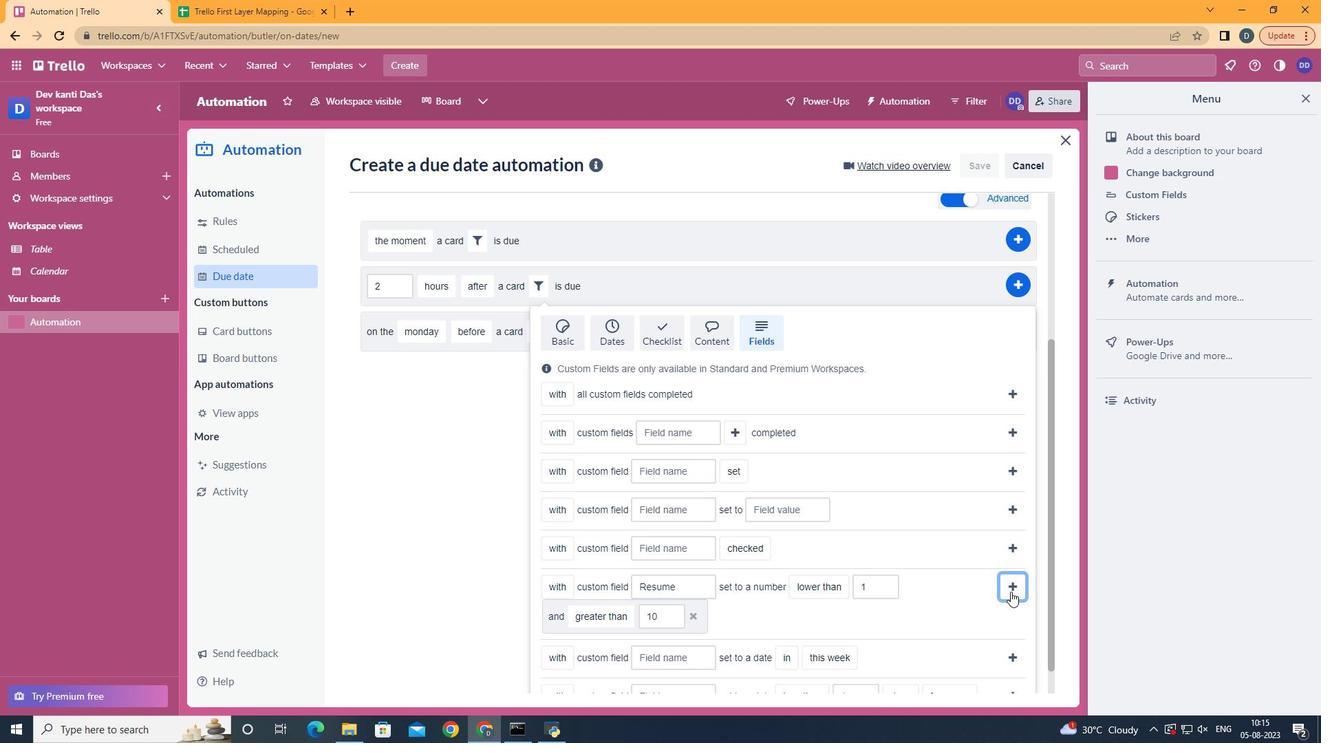 
Action: Mouse moved to (1024, 510)
Screenshot: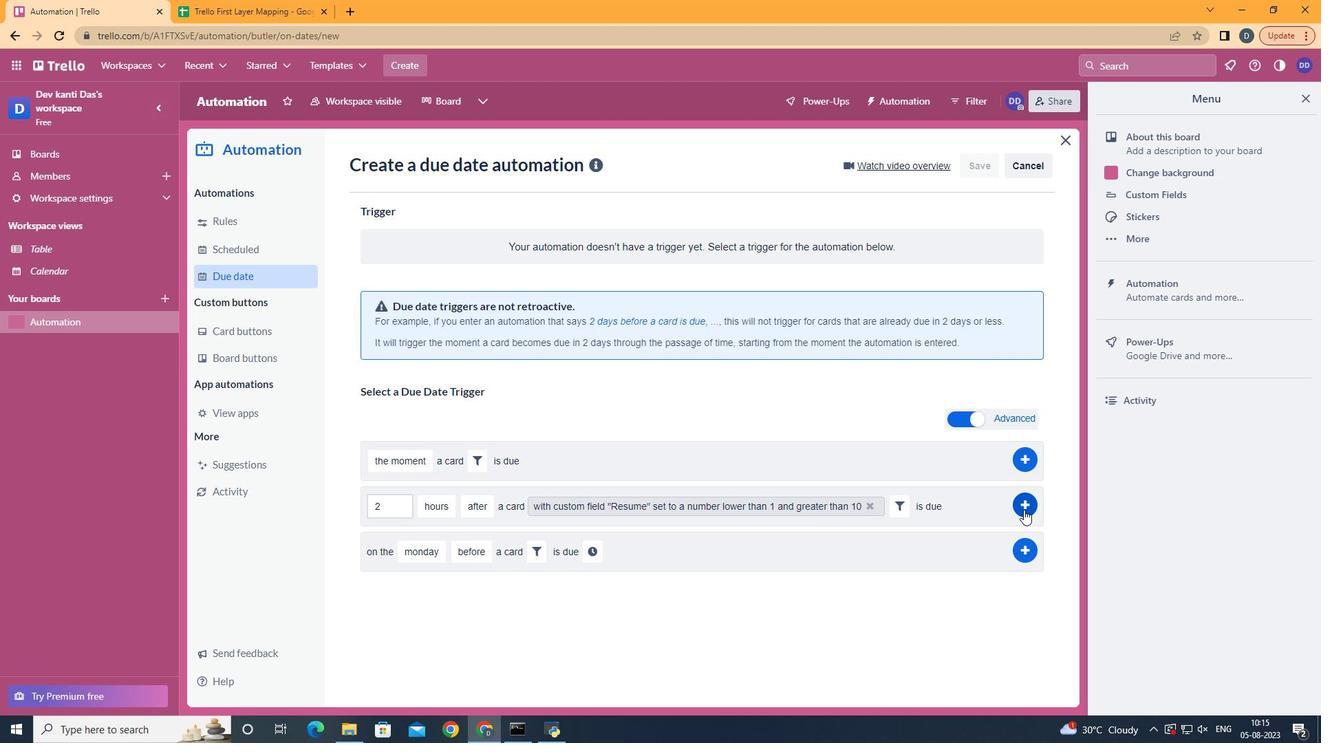 
Action: Mouse pressed left at (1024, 510)
Screenshot: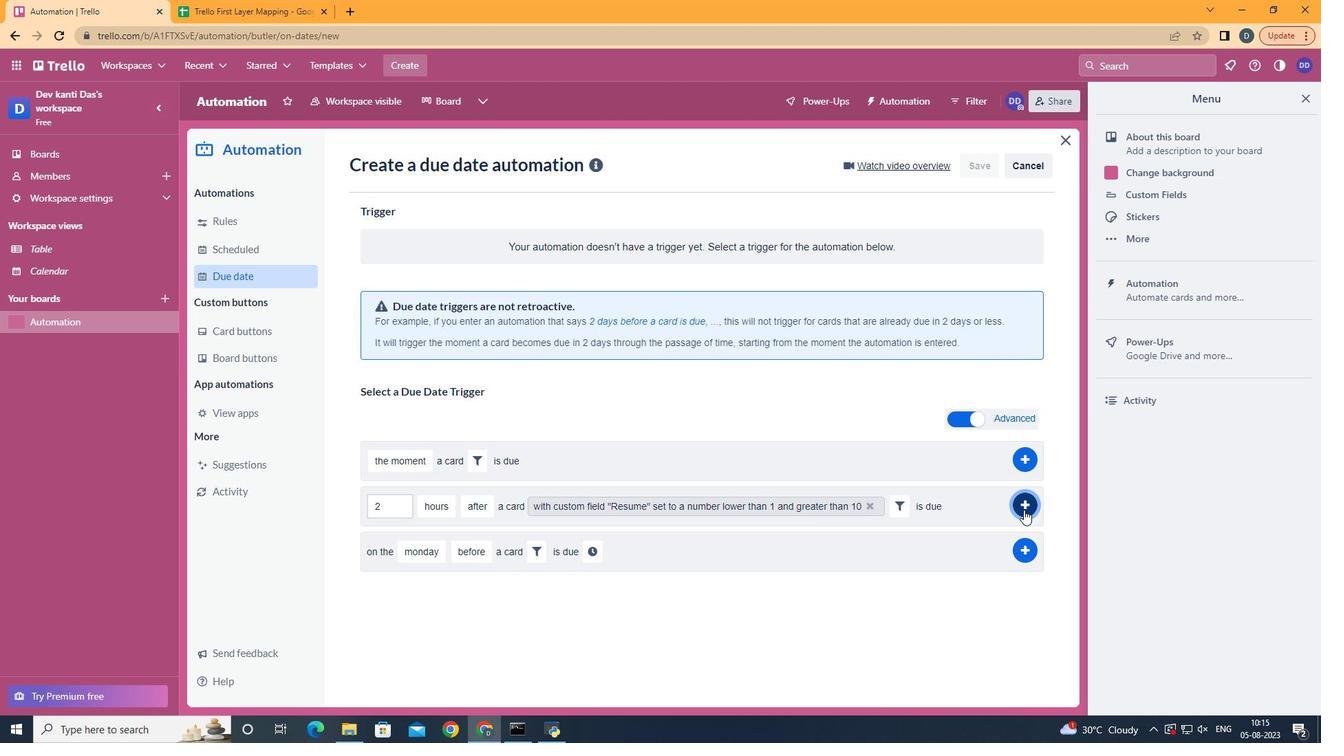 
Action: Mouse moved to (478, 222)
Screenshot: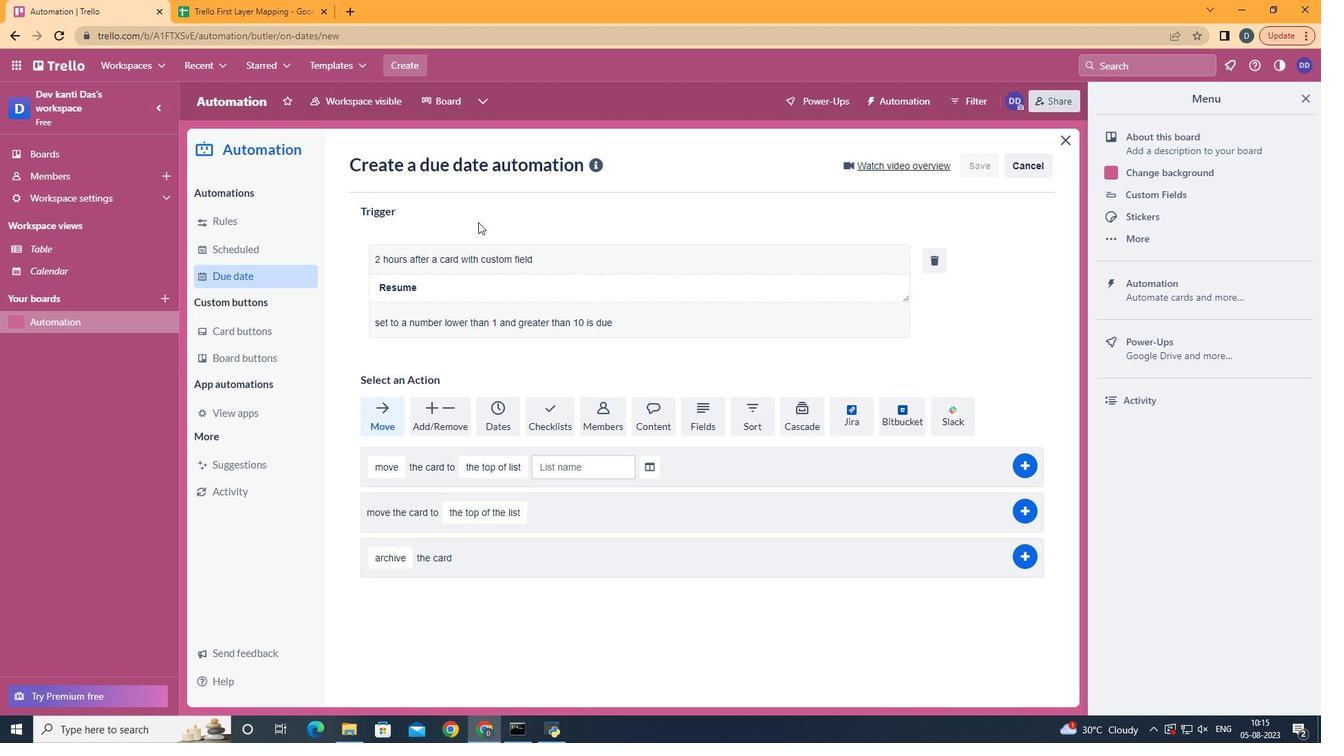 
